 Task: Find a house in Iron River, United States, for 1 guest from June 1 to June 4, with a price range of ₹6000 to ₹16000 and Wifi included.
Action: Mouse moved to (553, 71)
Screenshot: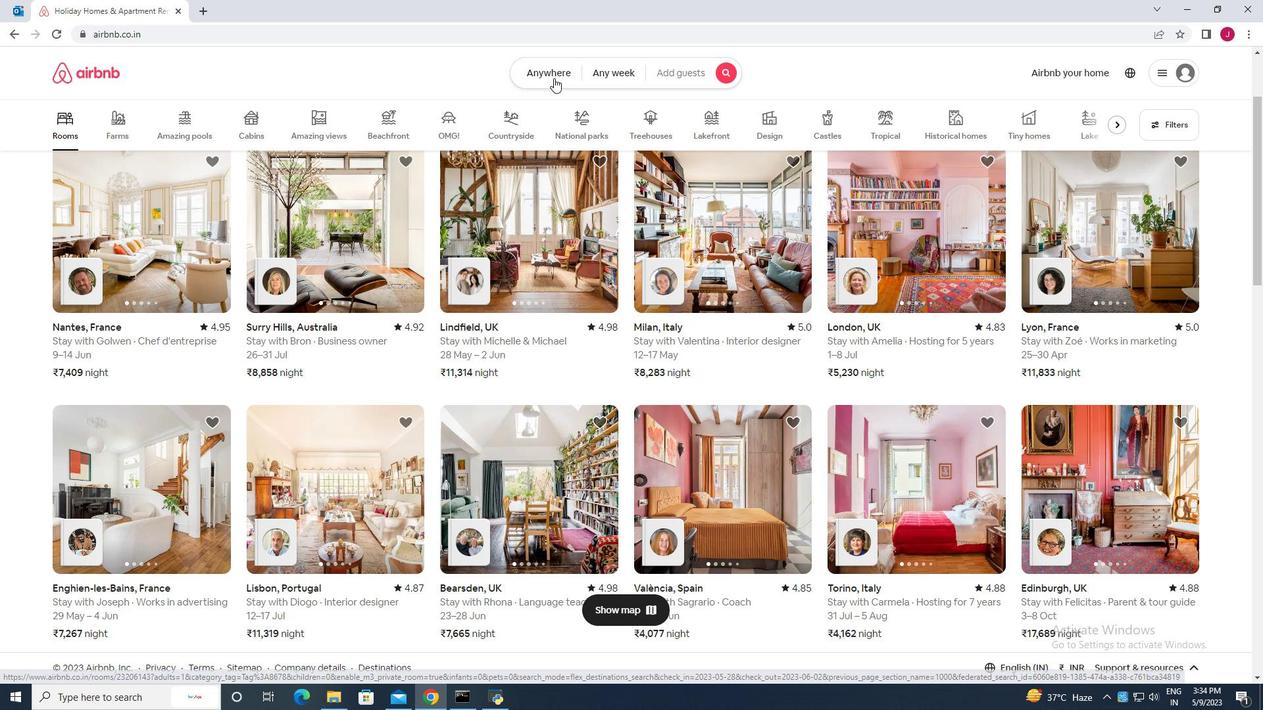 
Action: Mouse pressed left at (553, 71)
Screenshot: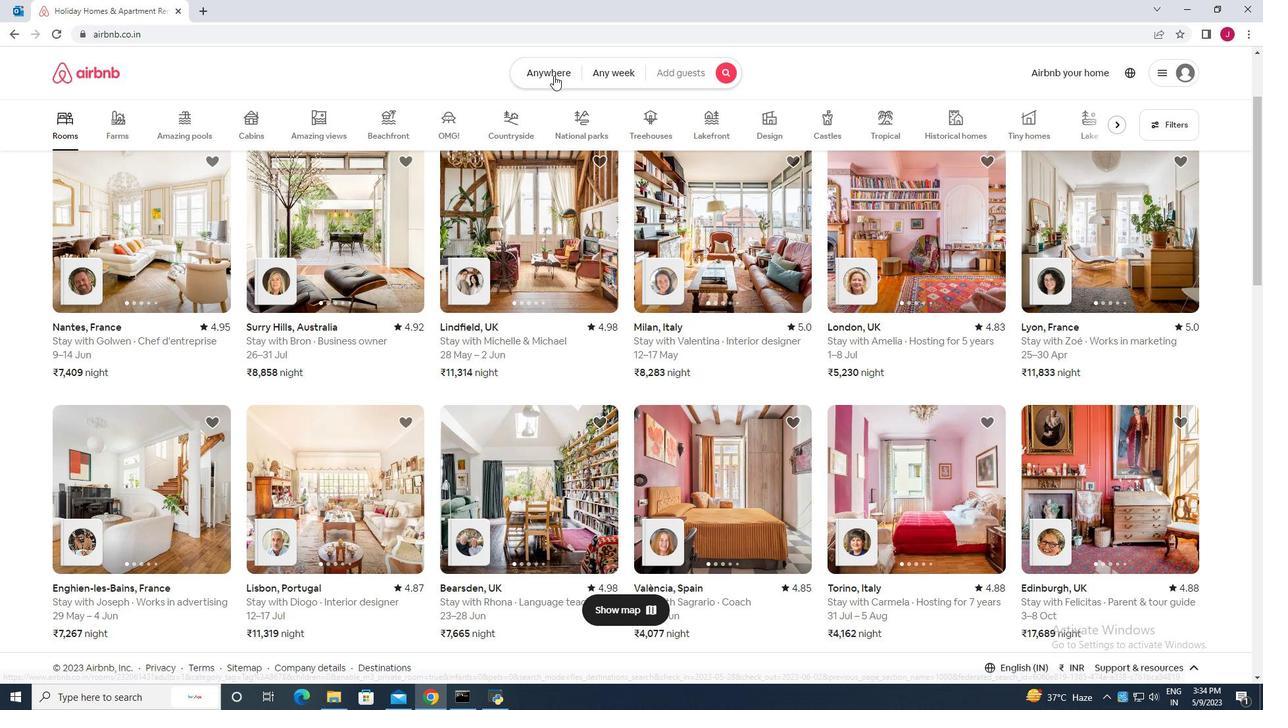
Action: Mouse moved to (413, 127)
Screenshot: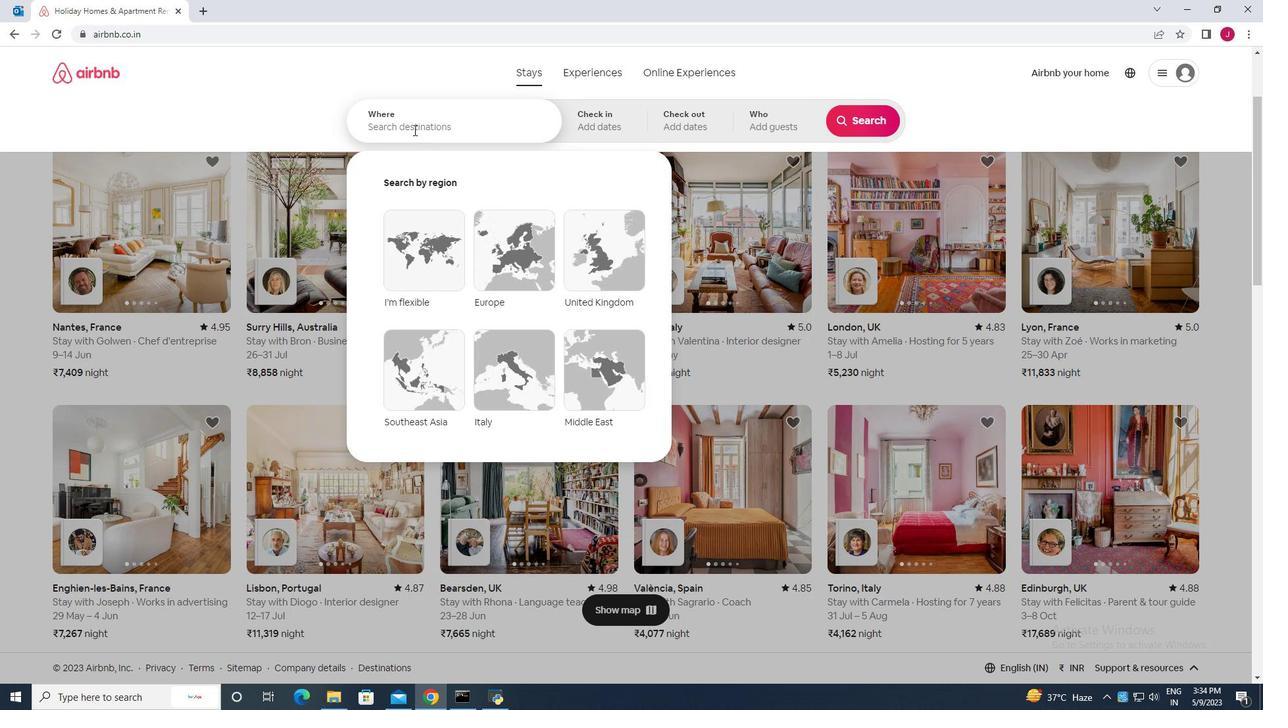 
Action: Mouse pressed left at (413, 127)
Screenshot: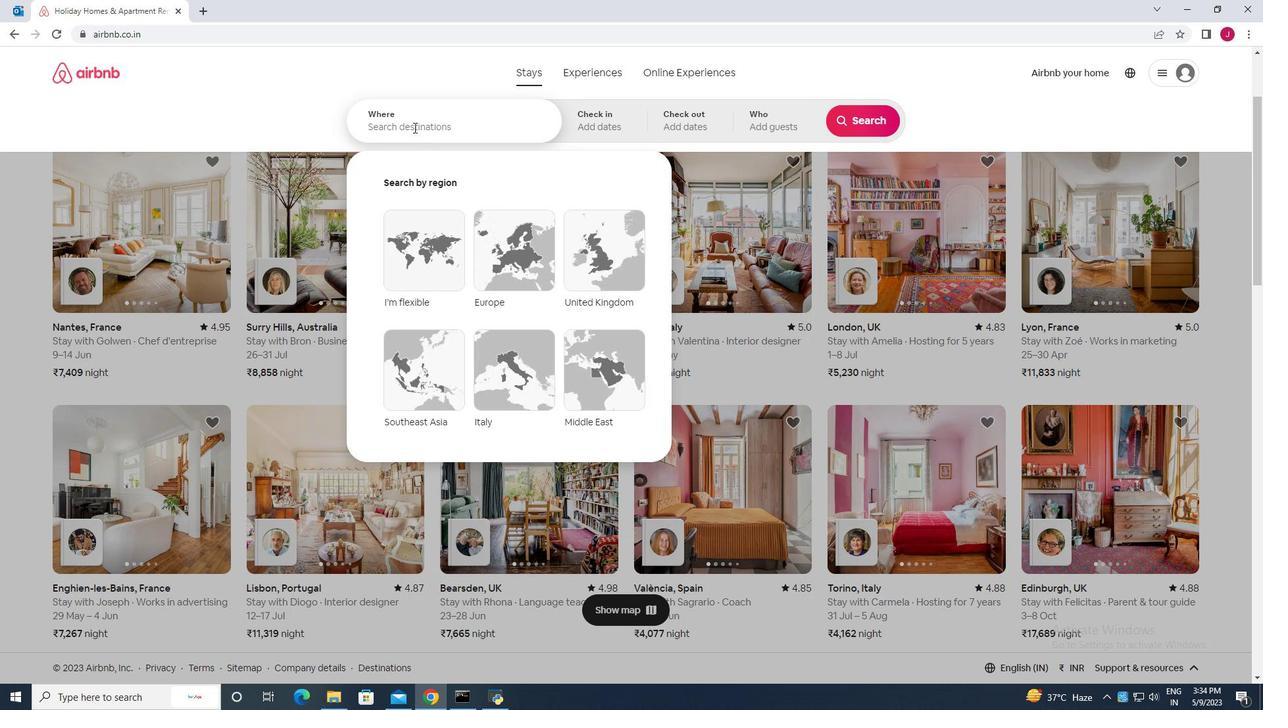 
Action: Key pressed iron<Key.space>river<Key.space>united<Key.space>states<Key.enter>
Screenshot: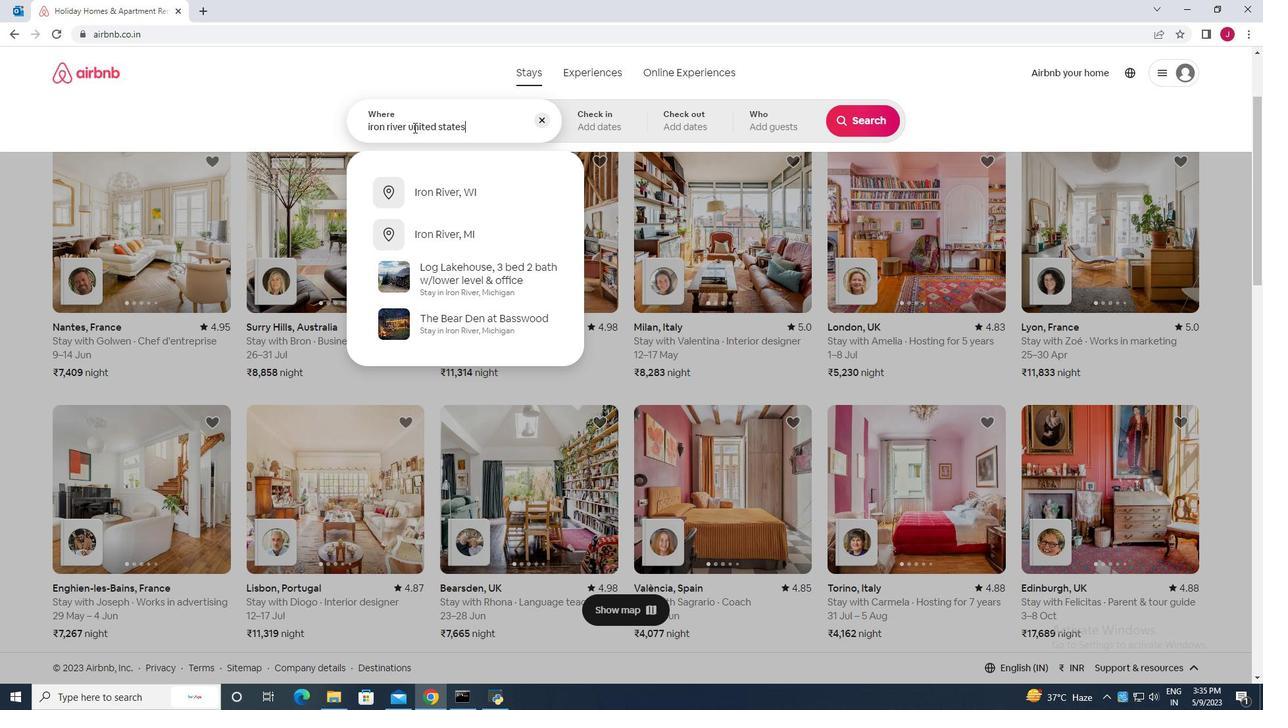 
Action: Mouse moved to (788, 281)
Screenshot: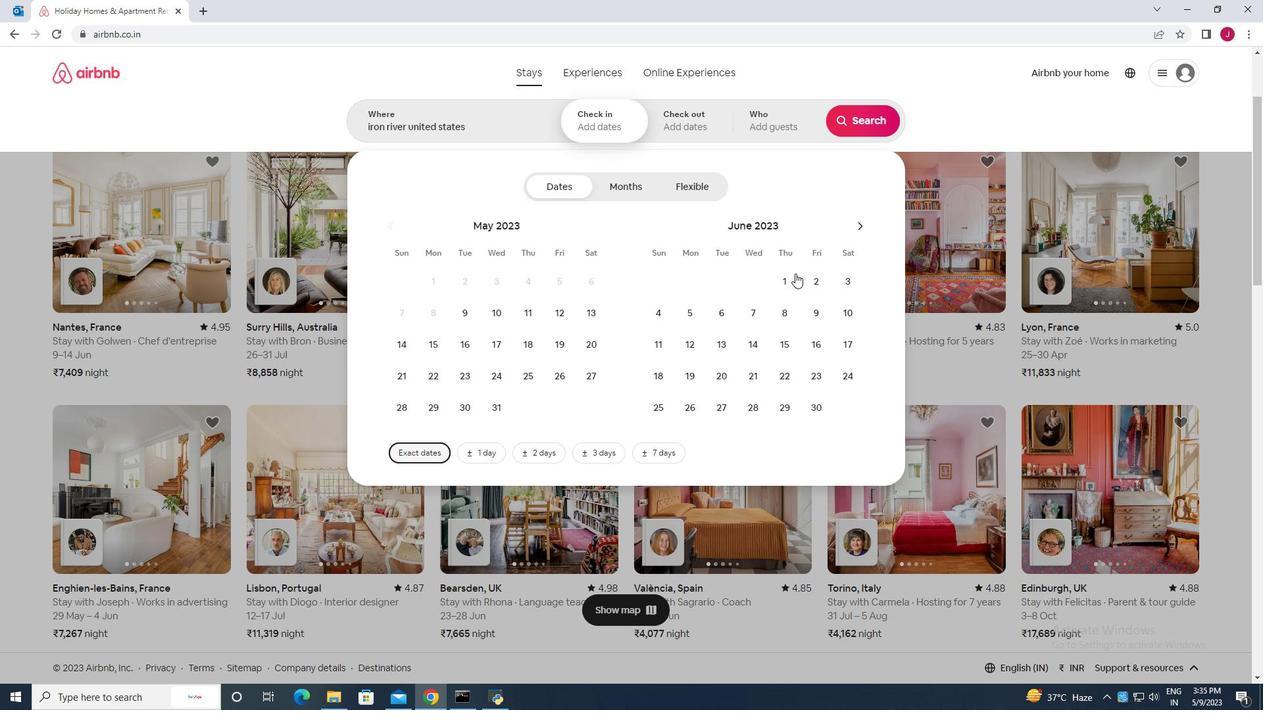 
Action: Mouse pressed left at (788, 281)
Screenshot: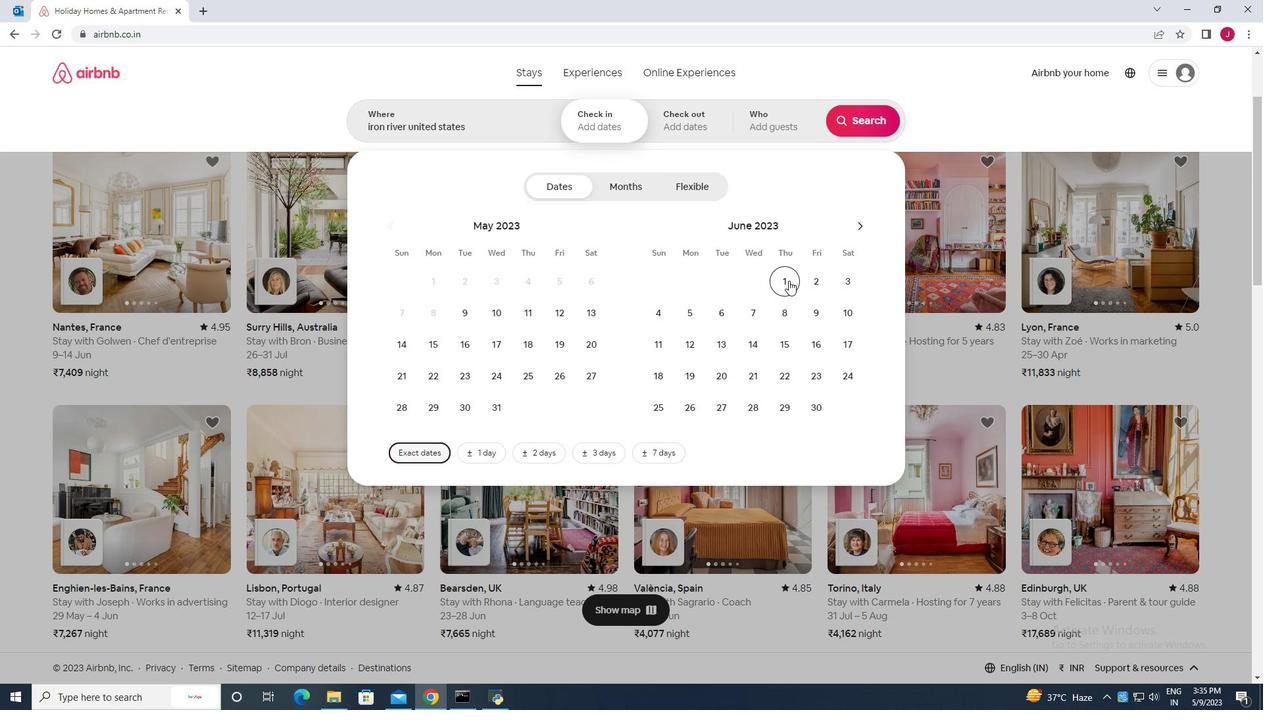
Action: Mouse moved to (652, 317)
Screenshot: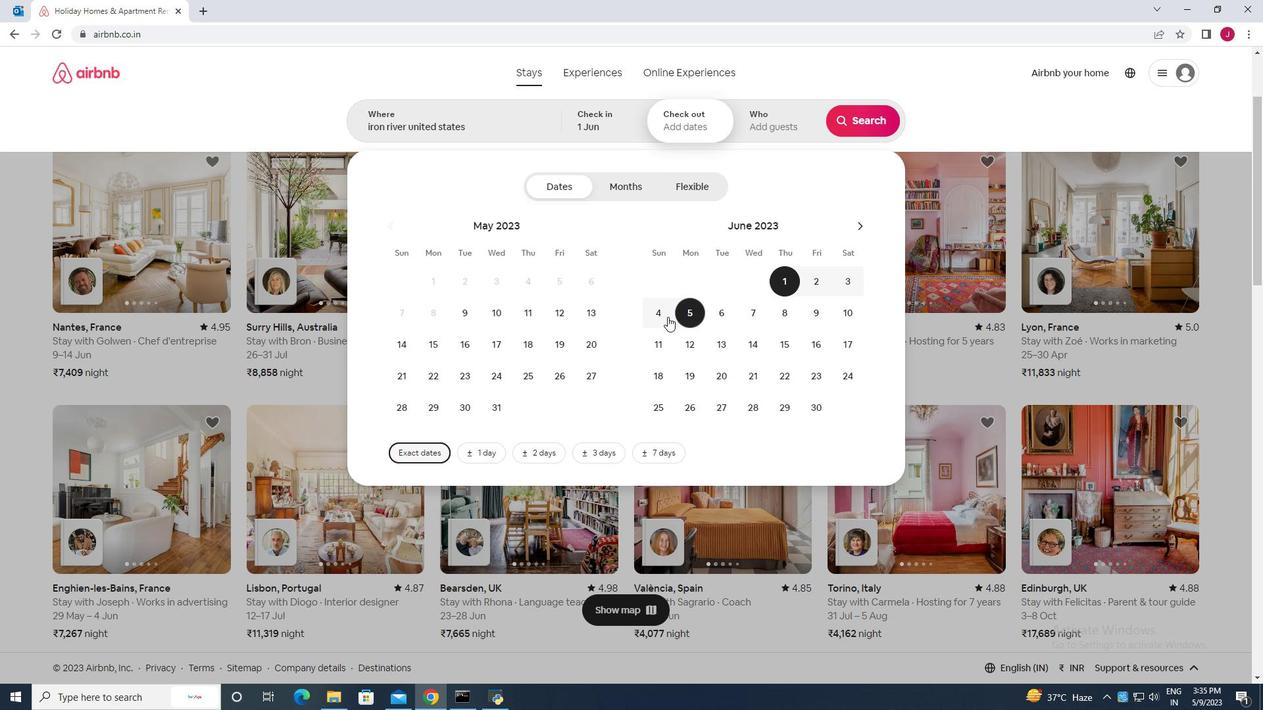 
Action: Mouse pressed left at (652, 317)
Screenshot: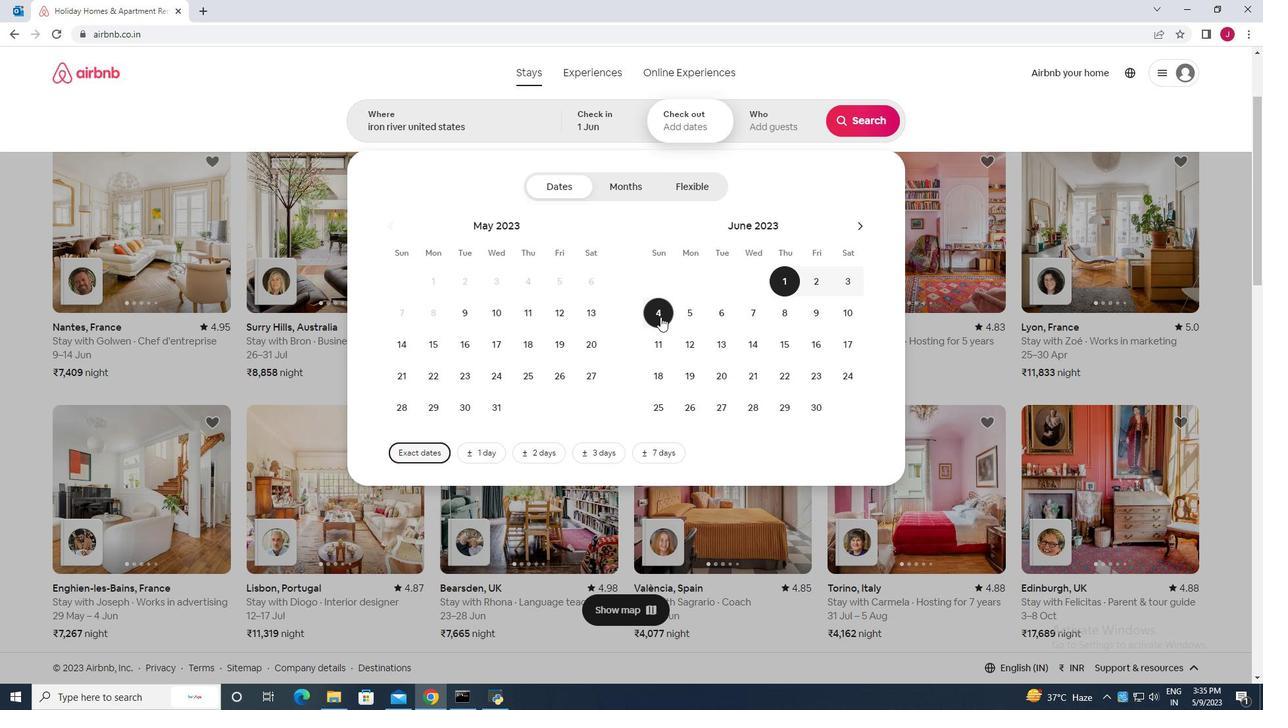 
Action: Mouse moved to (763, 114)
Screenshot: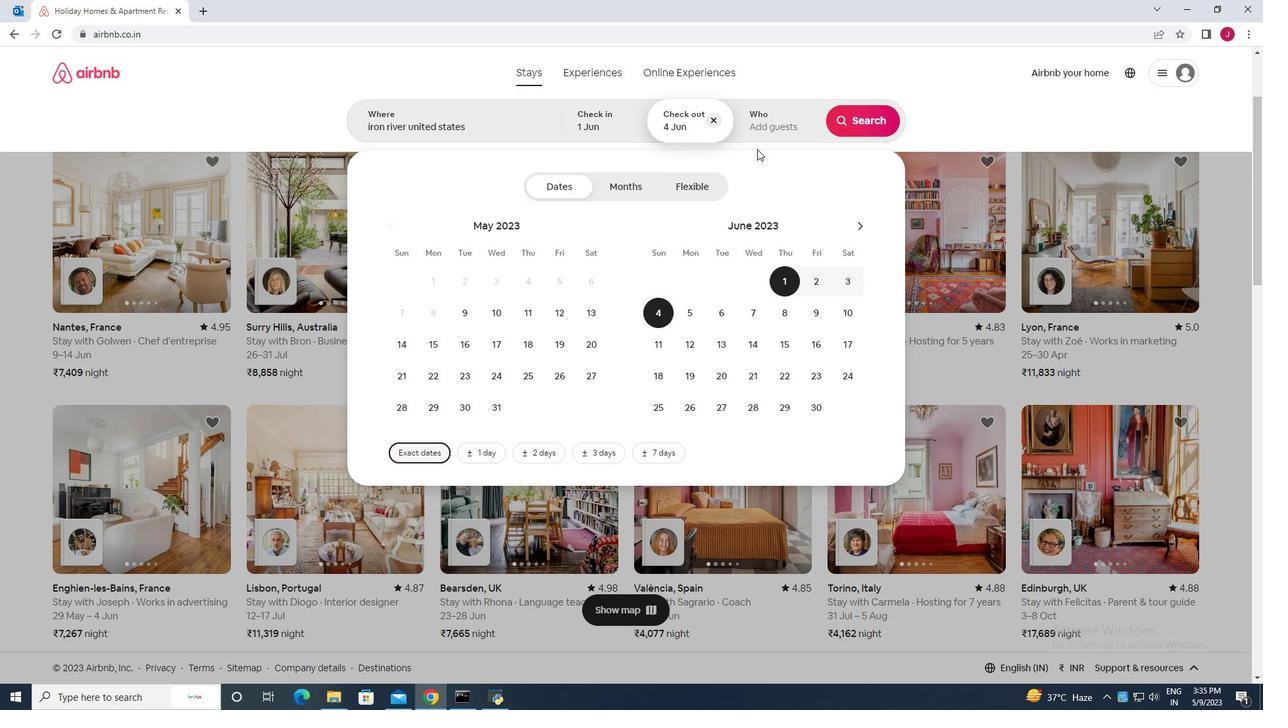 
Action: Mouse pressed left at (763, 114)
Screenshot: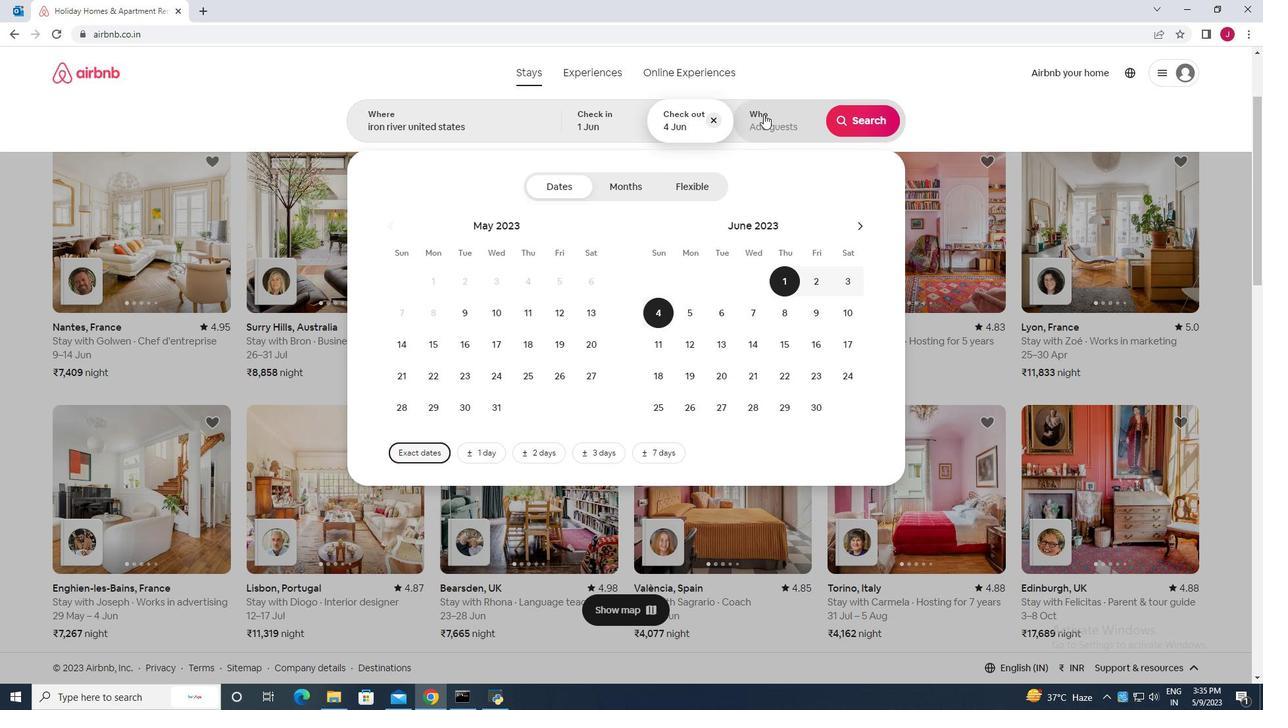 
Action: Mouse moved to (865, 191)
Screenshot: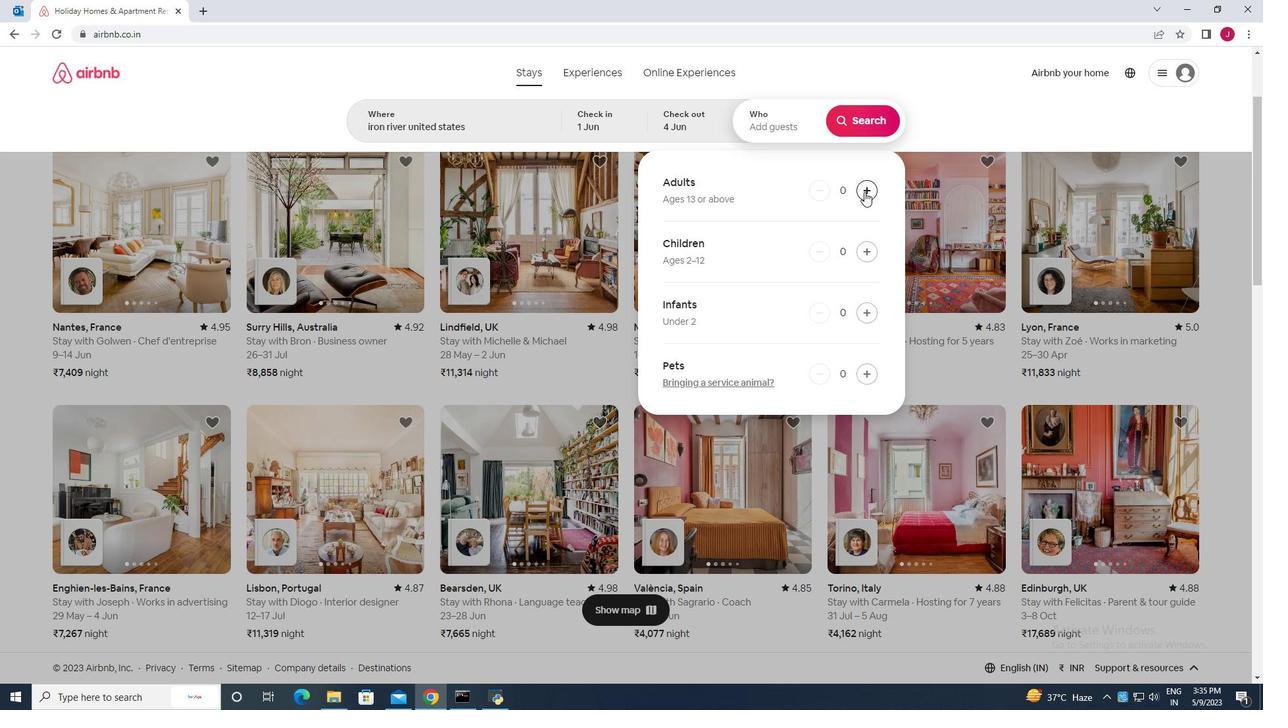 
Action: Mouse pressed left at (865, 191)
Screenshot: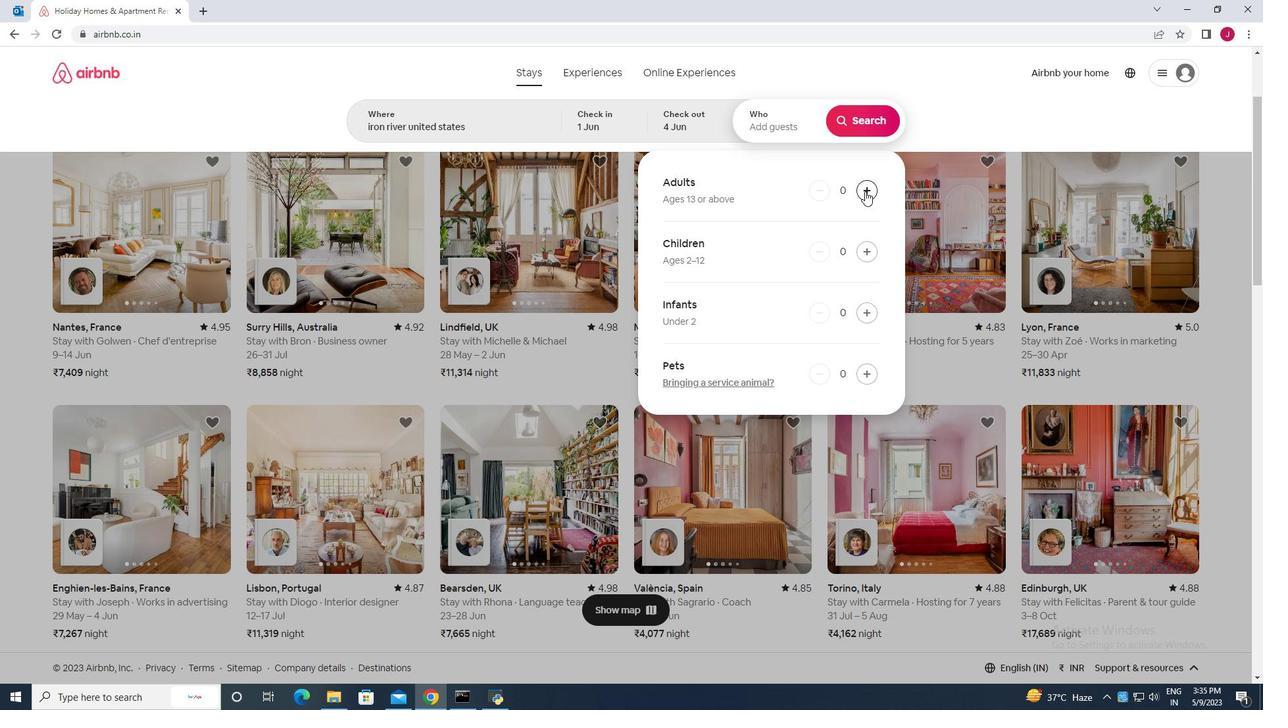 
Action: Mouse moved to (870, 126)
Screenshot: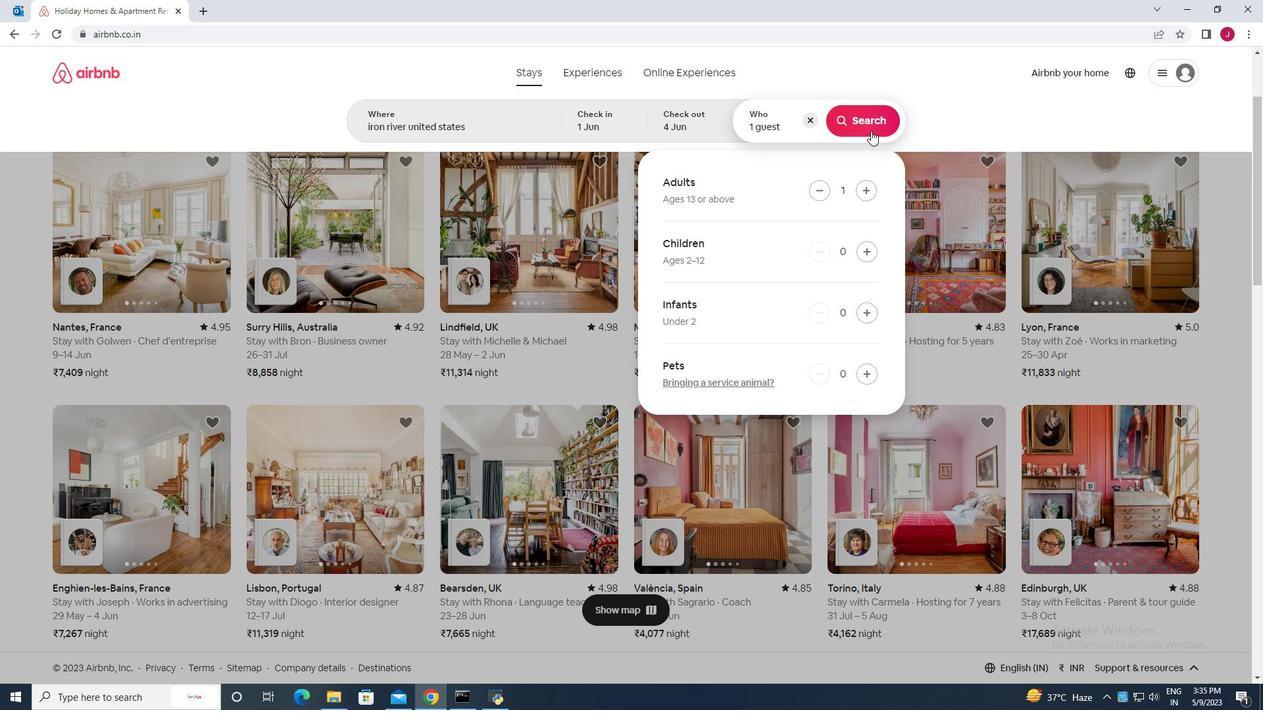 
Action: Mouse pressed left at (870, 126)
Screenshot: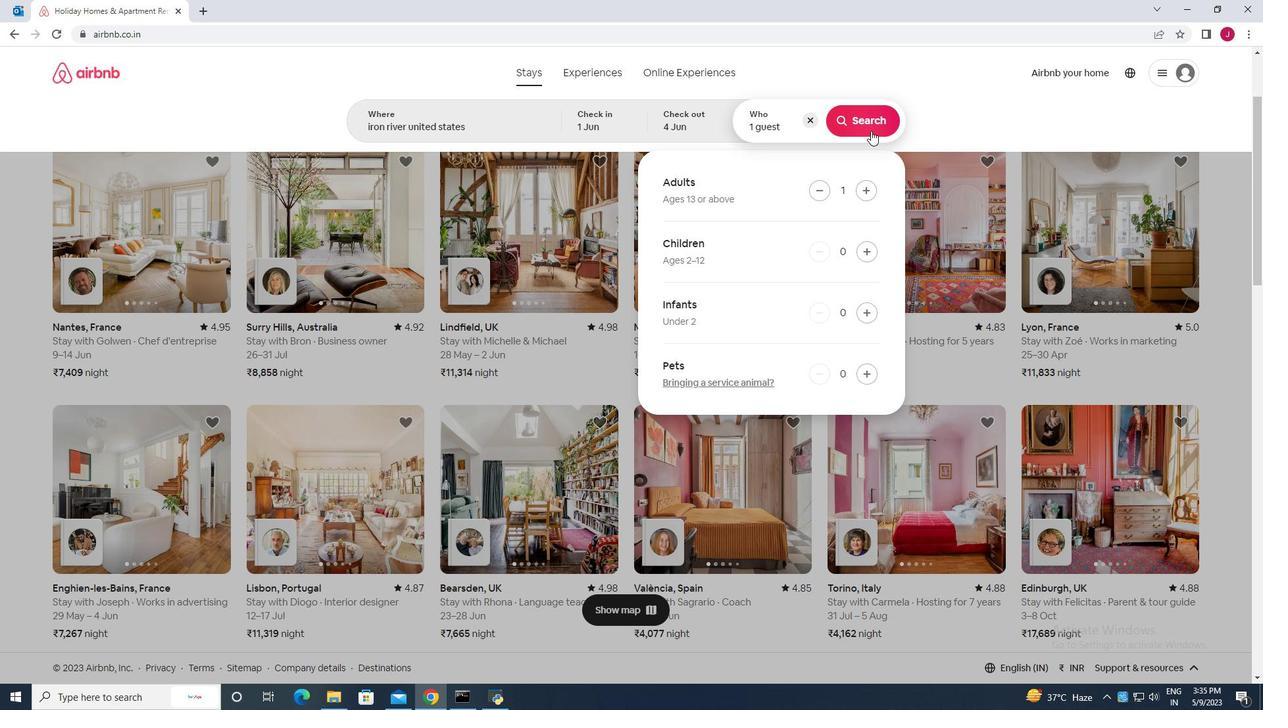 
Action: Mouse moved to (1211, 121)
Screenshot: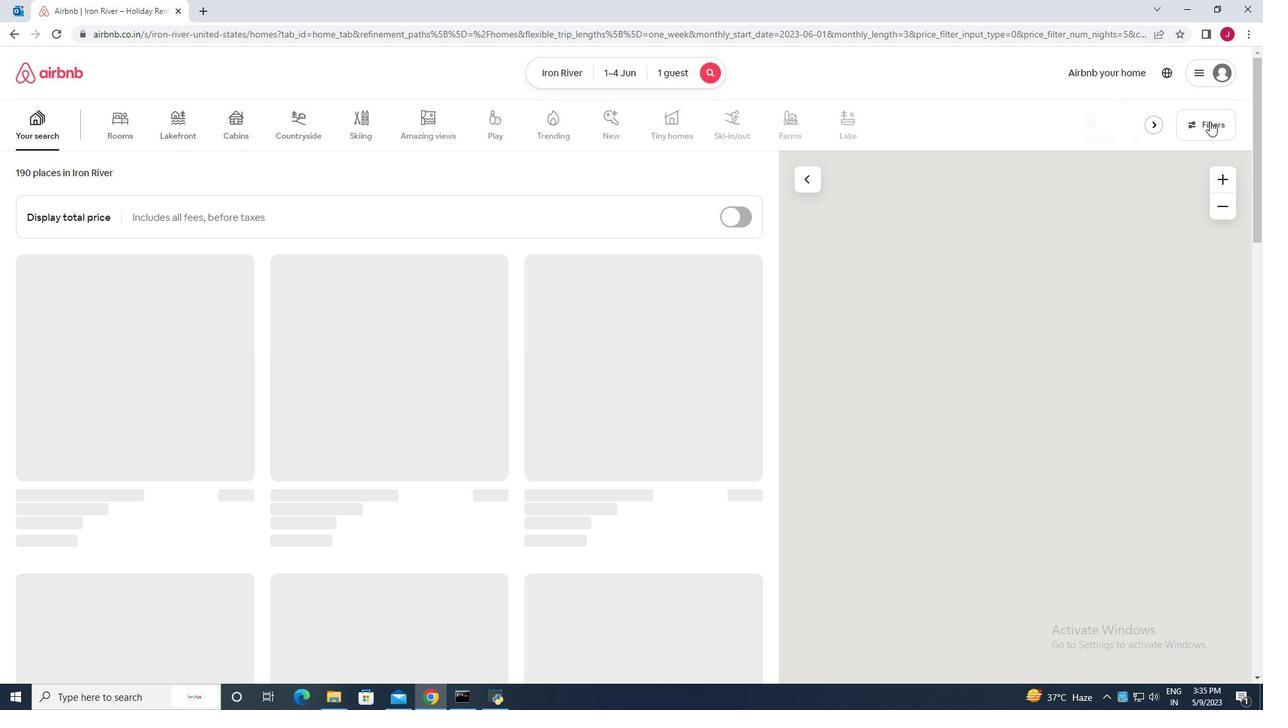 
Action: Mouse pressed left at (1211, 121)
Screenshot: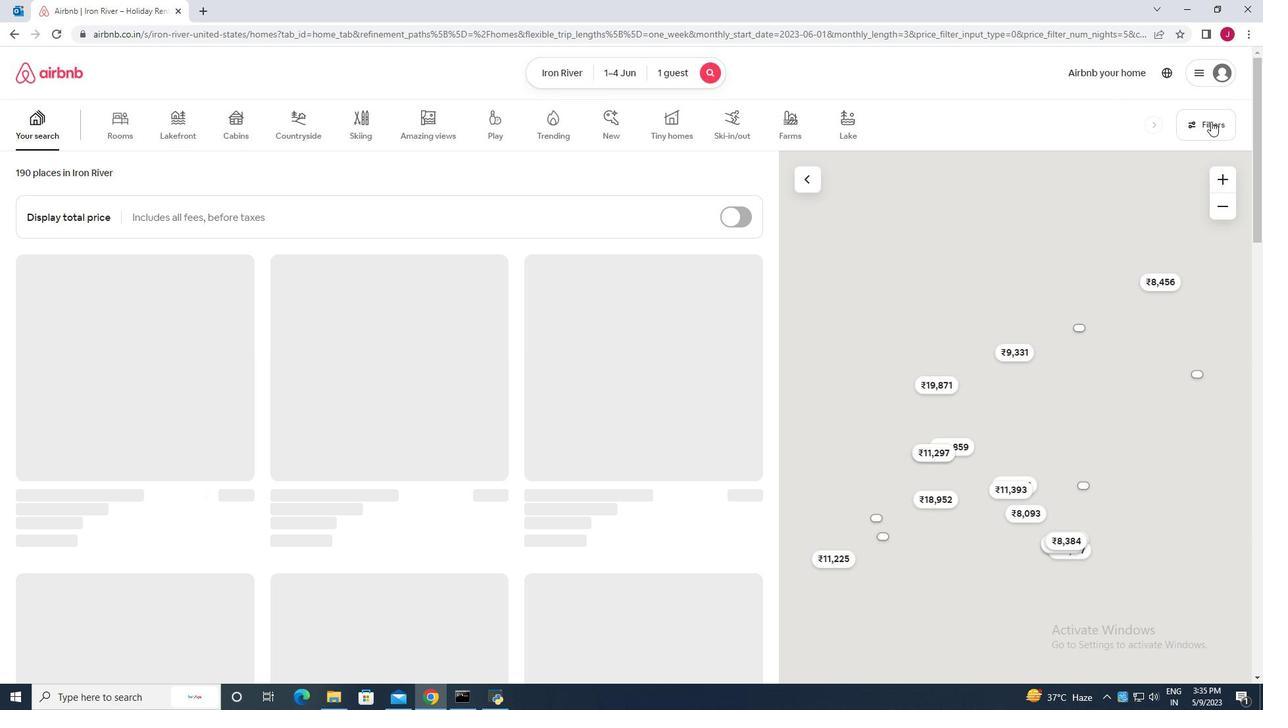 
Action: Mouse moved to (477, 446)
Screenshot: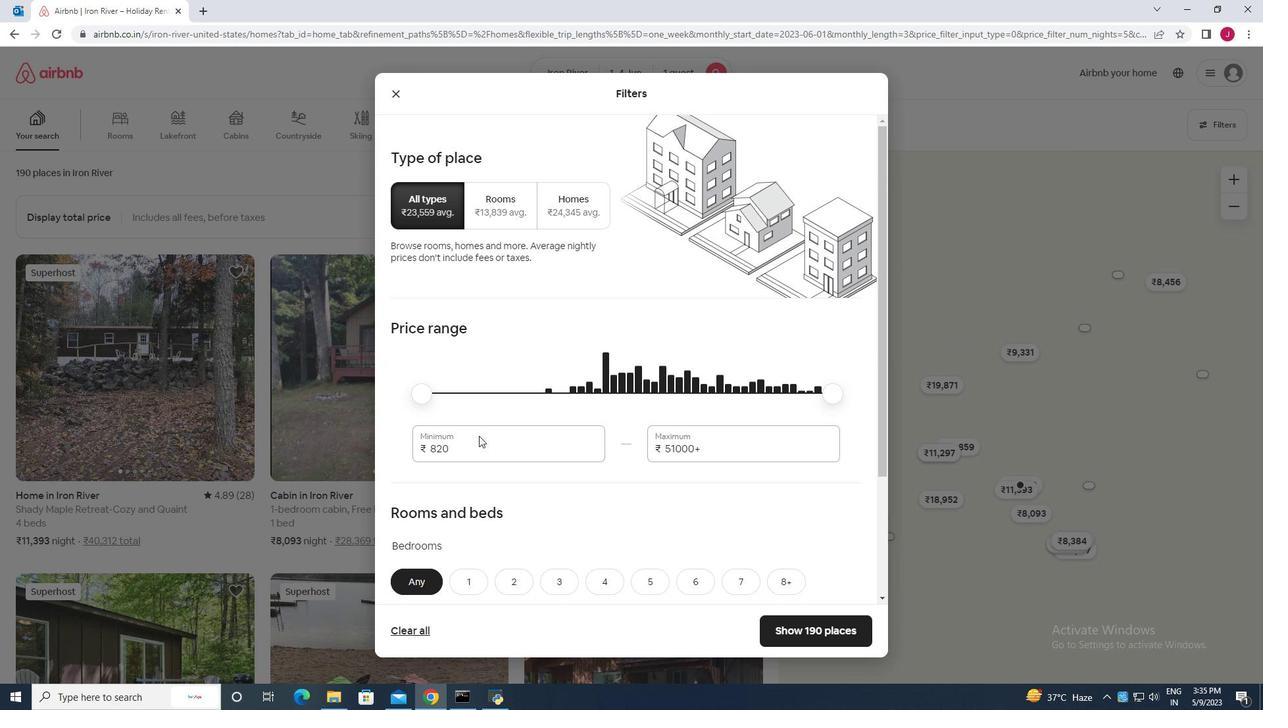 
Action: Mouse pressed left at (477, 446)
Screenshot: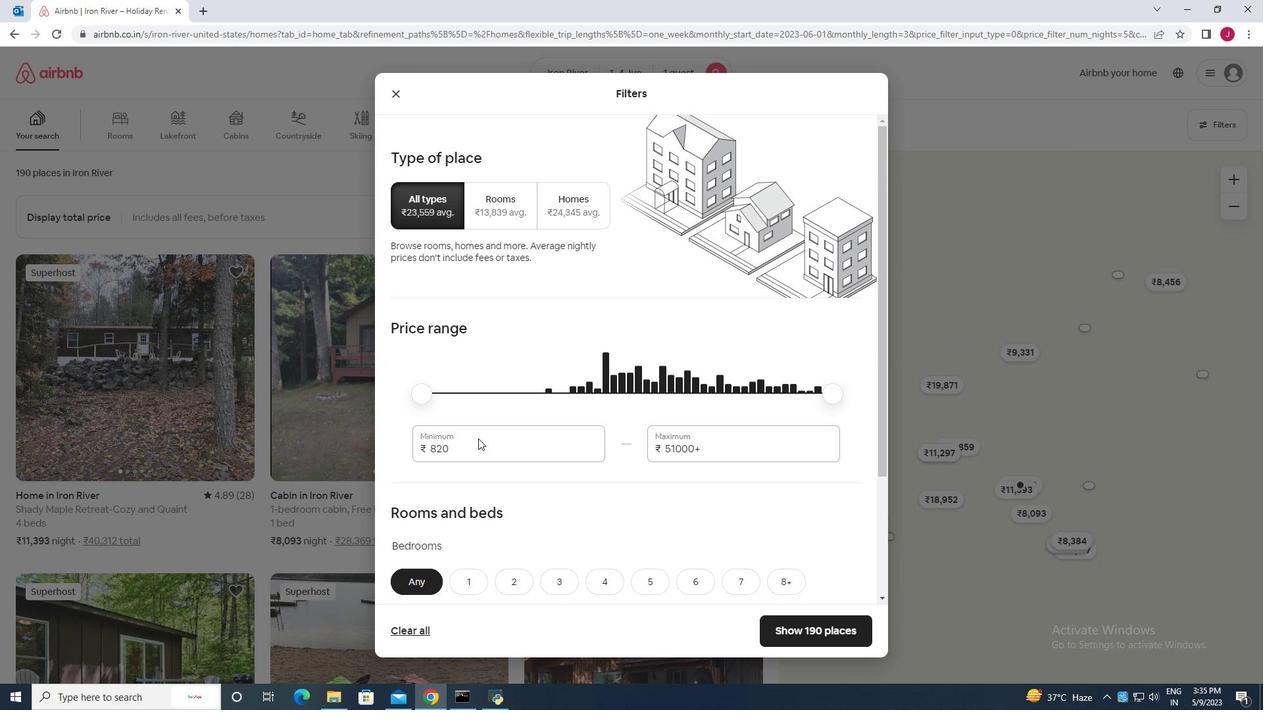
Action: Mouse moved to (472, 443)
Screenshot: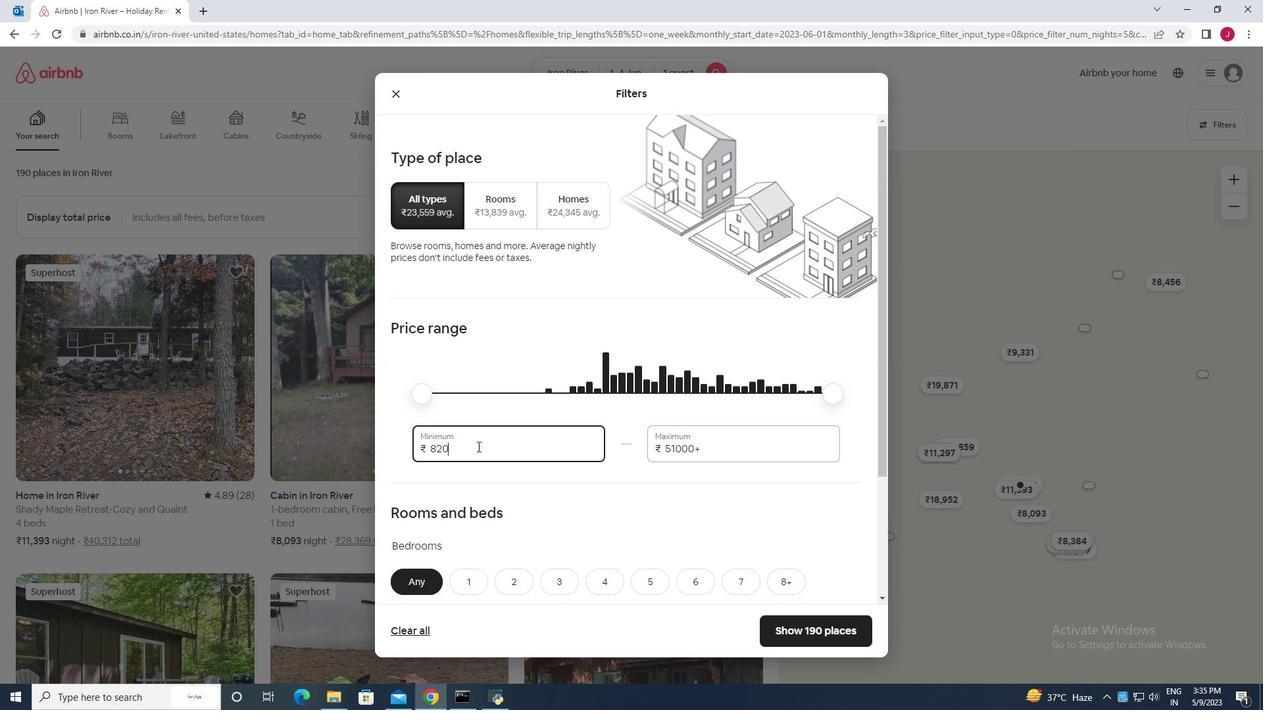 
Action: Key pressed <Key.backspace><Key.backspace><Key.backspace><Key.backspace>6000
Screenshot: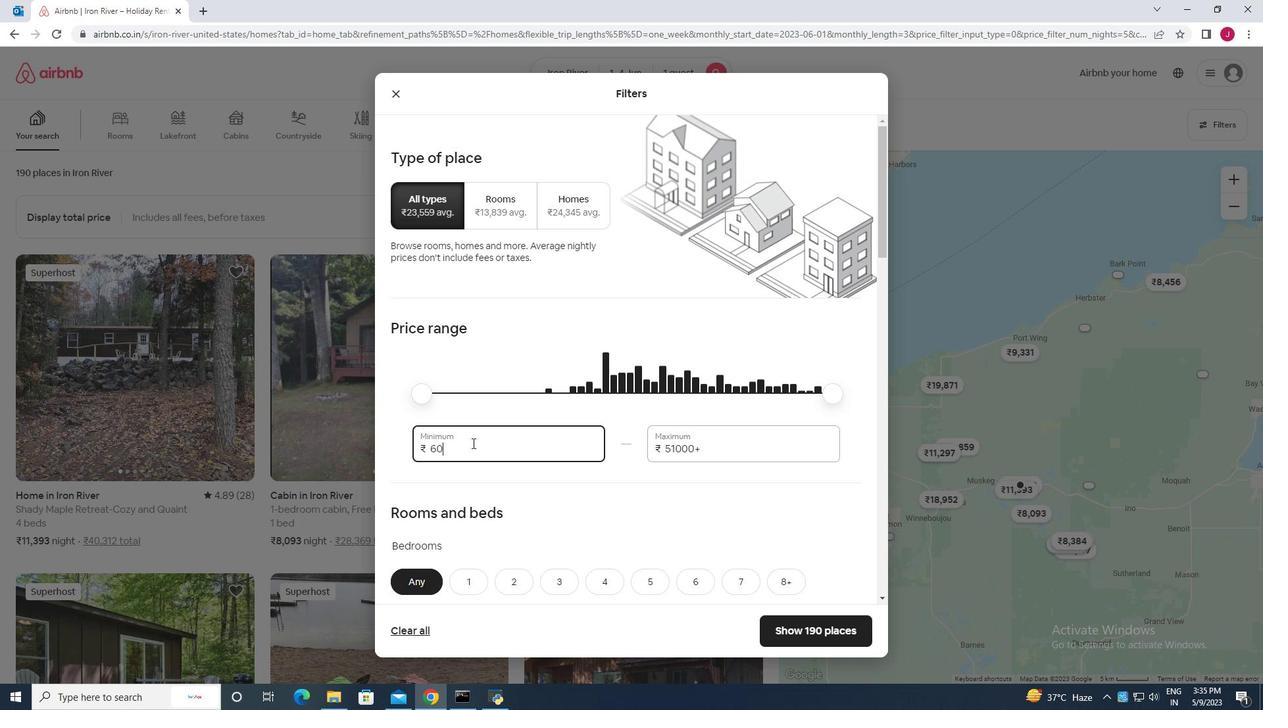 
Action: Mouse moved to (707, 440)
Screenshot: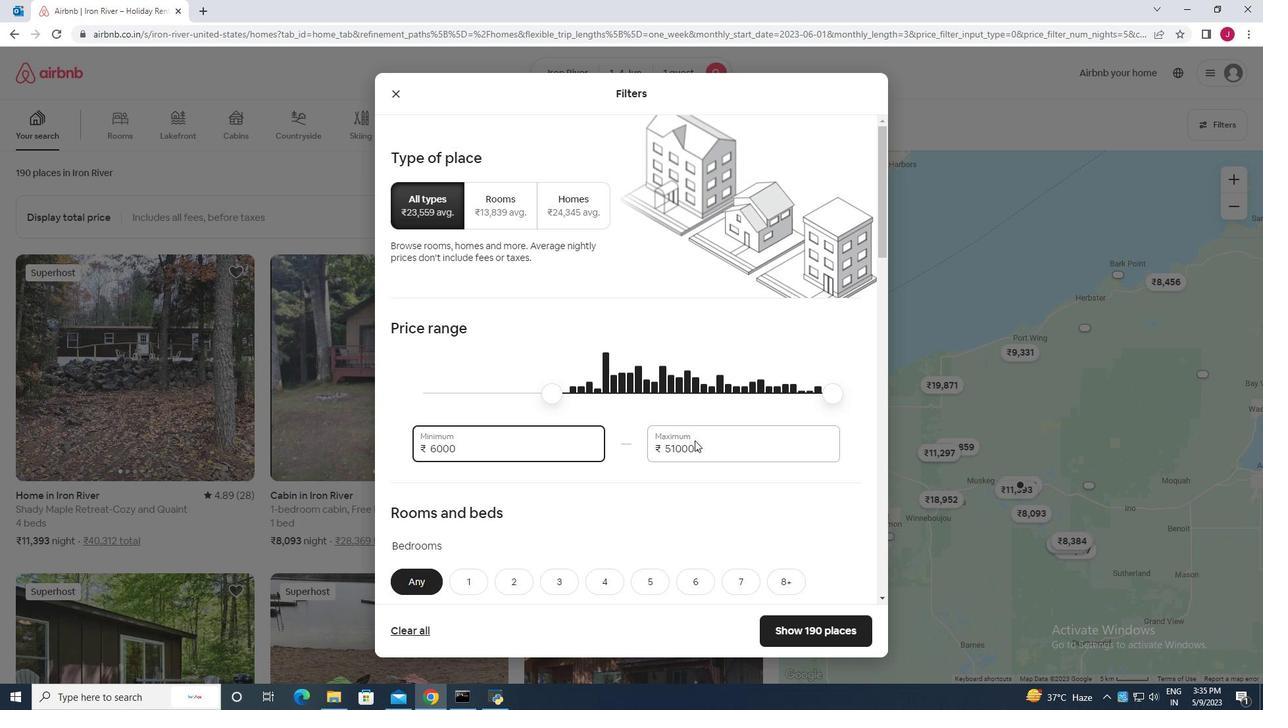
Action: Mouse pressed left at (707, 440)
Screenshot: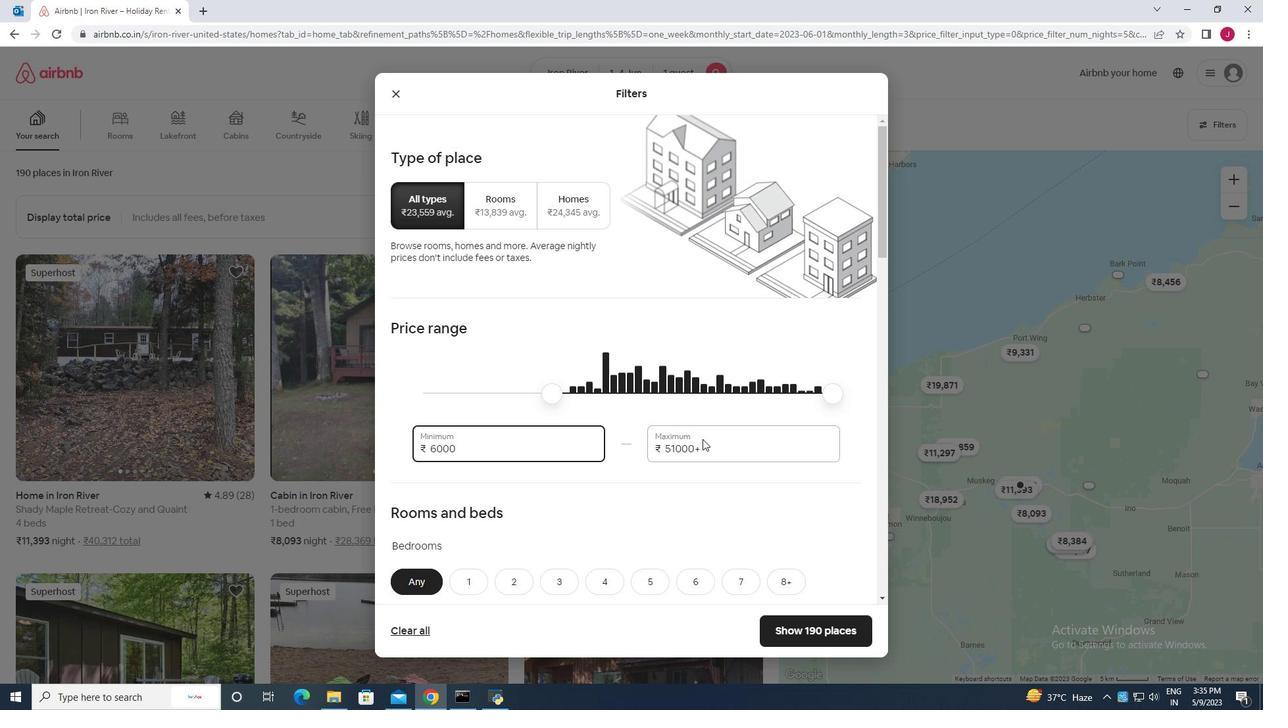 
Action: Mouse moved to (708, 440)
Screenshot: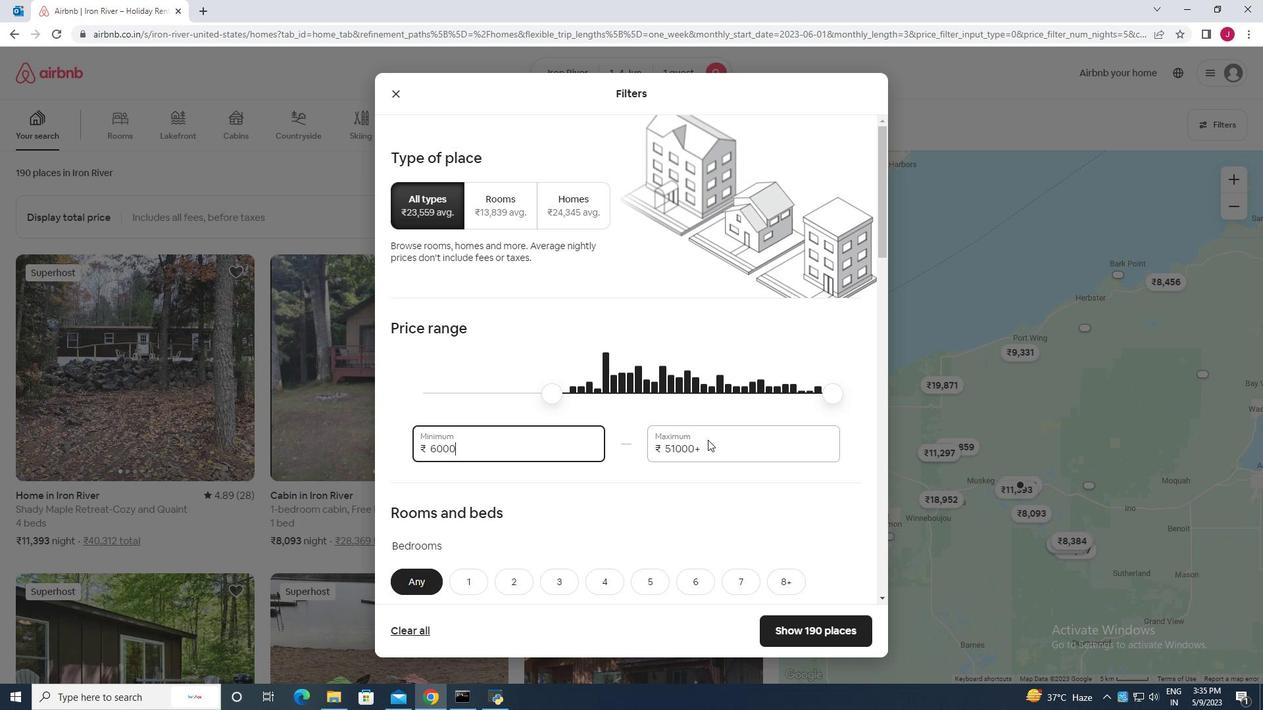 
Action: Key pressed <Key.backspace><Key.backspace><Key.backspace><Key.backspace><Key.backspace><Key.backspace><Key.backspace><Key.backspace><Key.backspace><Key.backspace><Key.backspace>16000
Screenshot: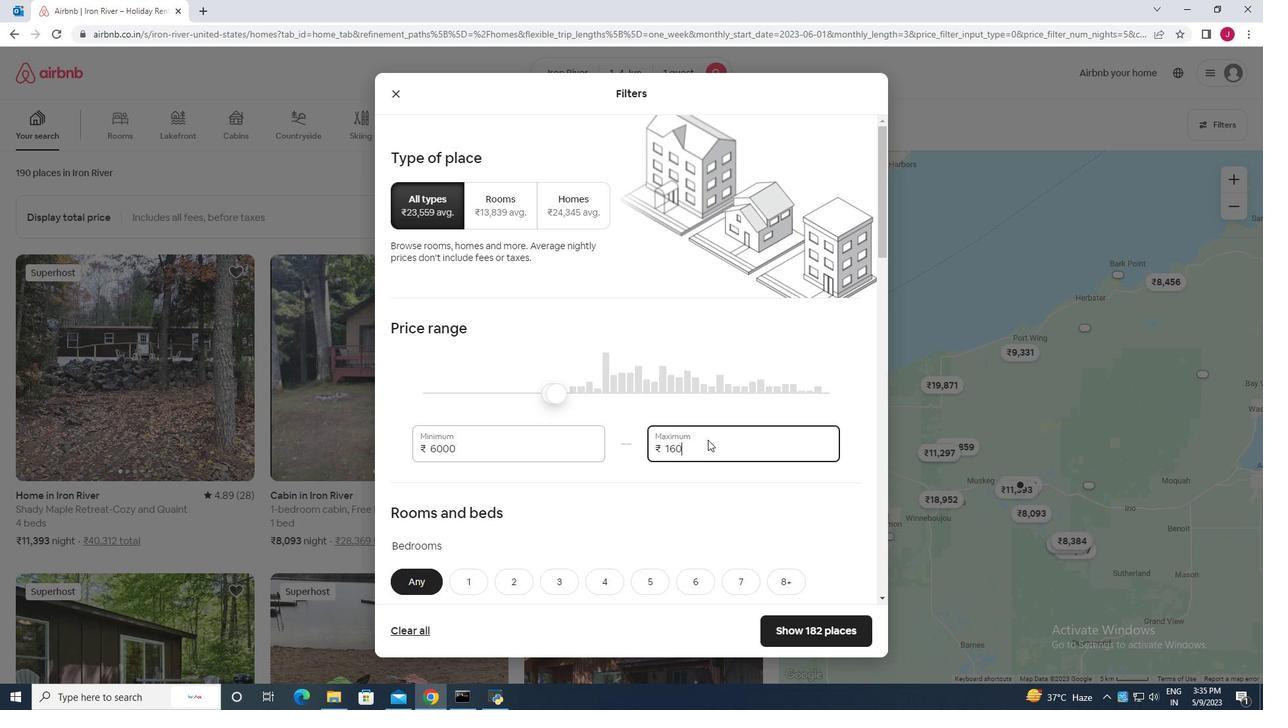
Action: Mouse moved to (669, 470)
Screenshot: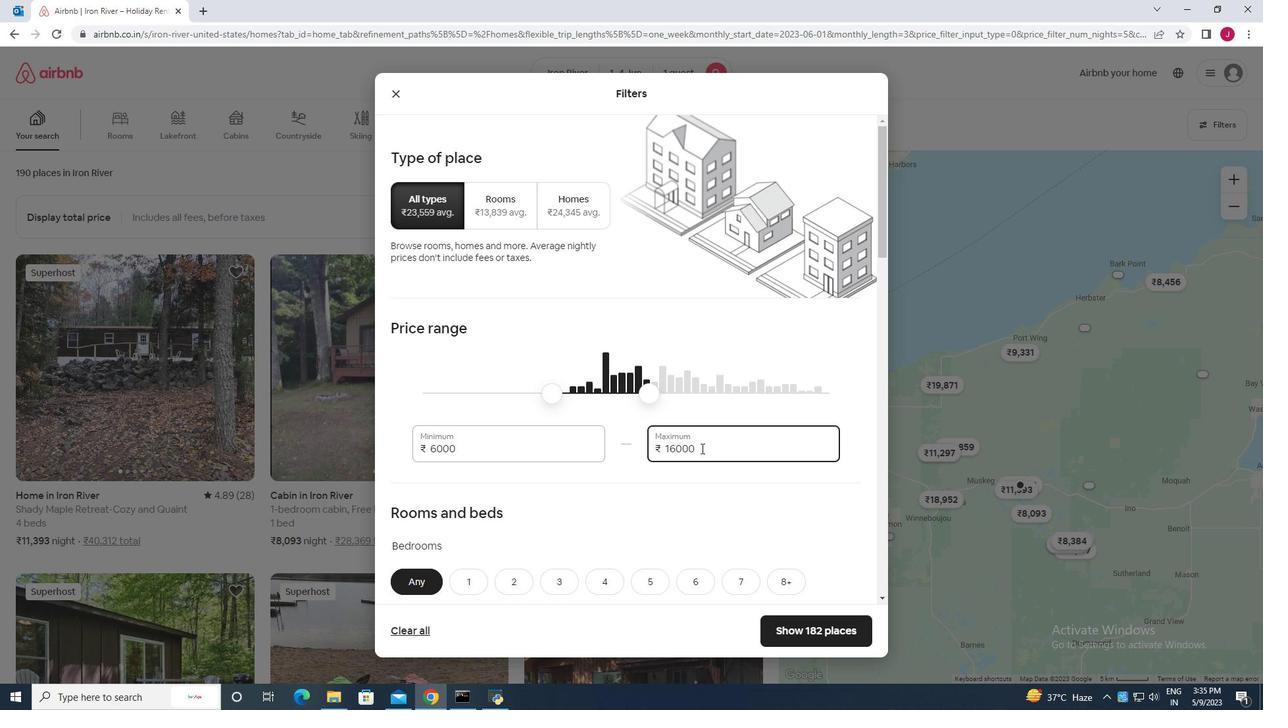 
Action: Mouse scrolled (669, 469) with delta (0, 0)
Screenshot: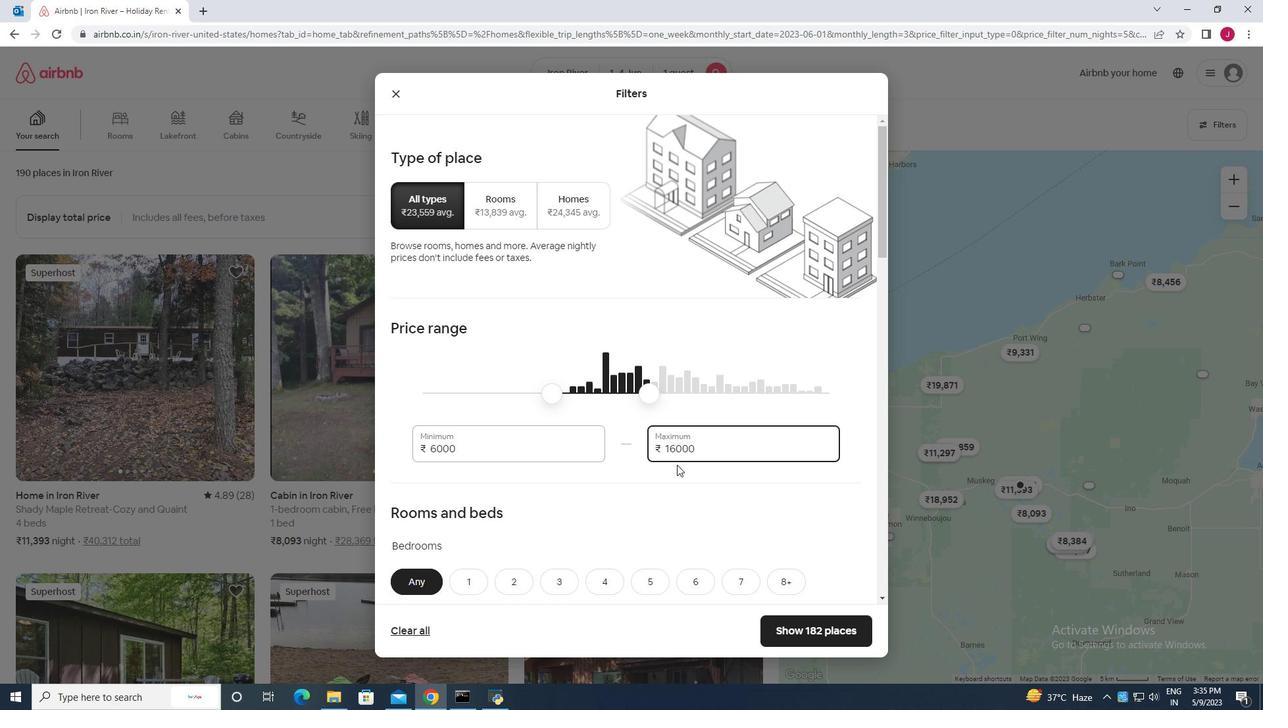 
Action: Mouse scrolled (669, 469) with delta (0, 0)
Screenshot: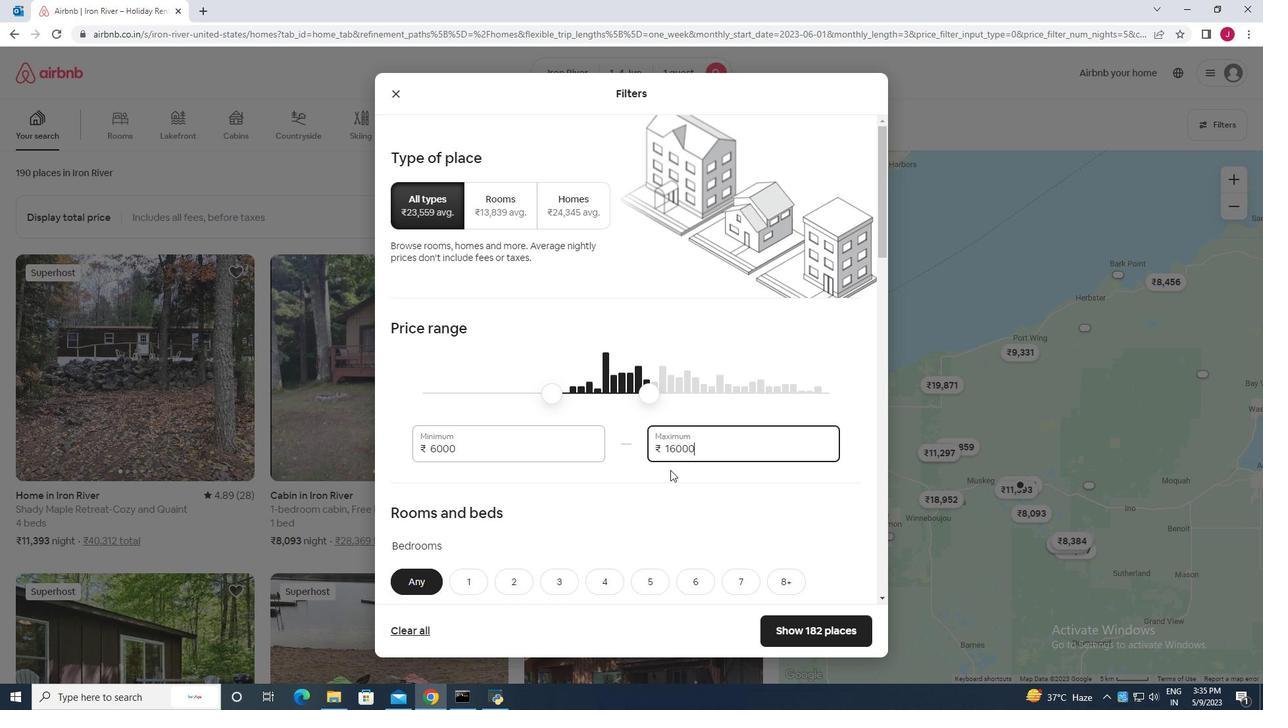 
Action: Mouse scrolled (669, 469) with delta (0, 0)
Screenshot: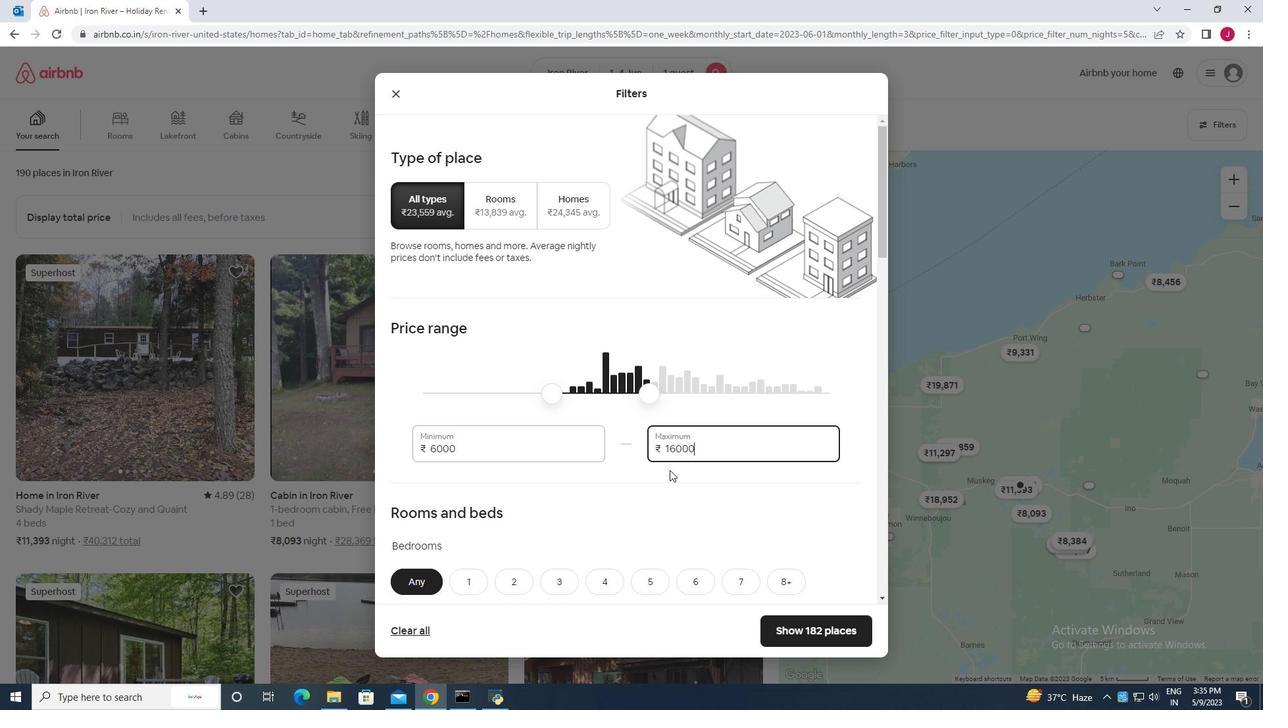 
Action: Mouse moved to (475, 384)
Screenshot: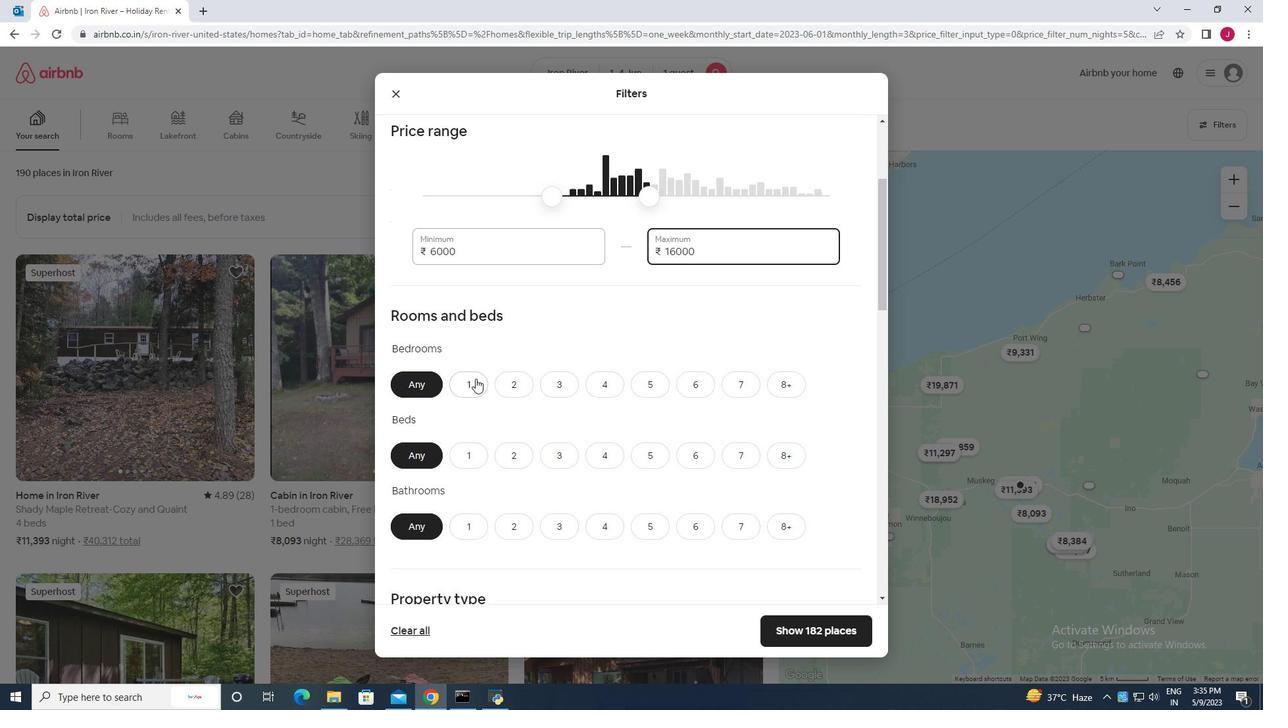 
Action: Mouse pressed left at (475, 384)
Screenshot: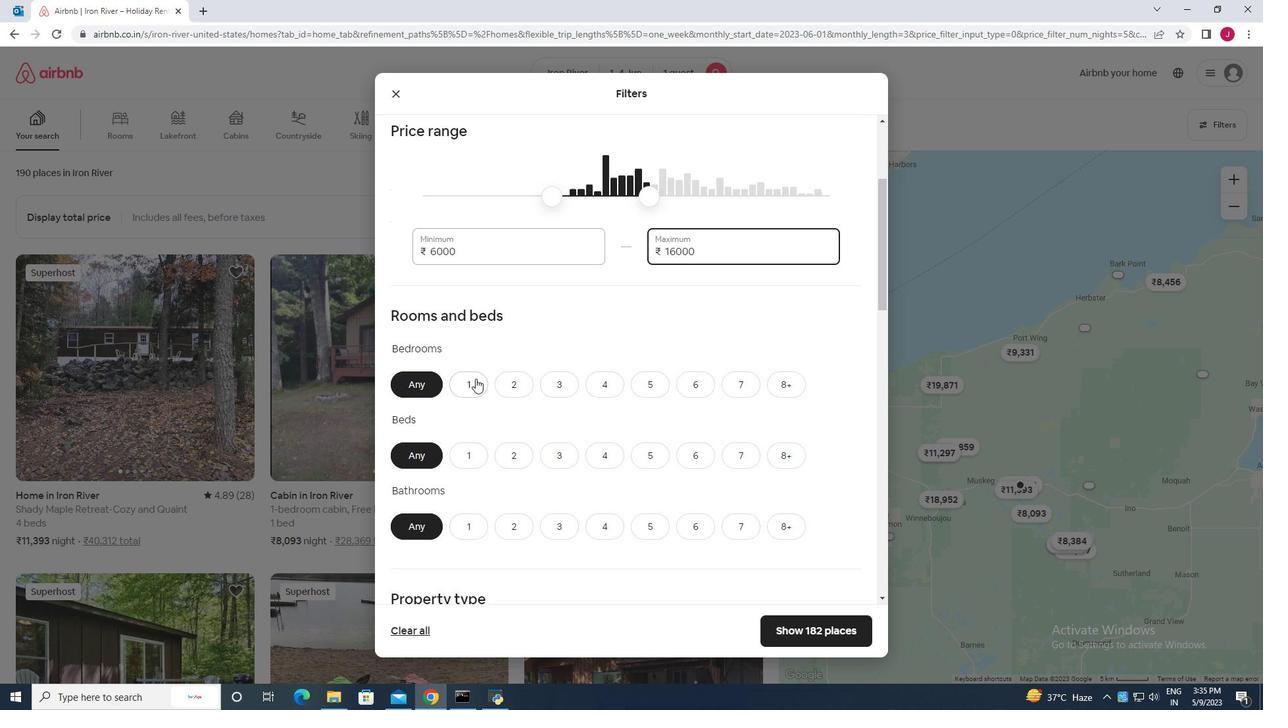 
Action: Mouse moved to (476, 455)
Screenshot: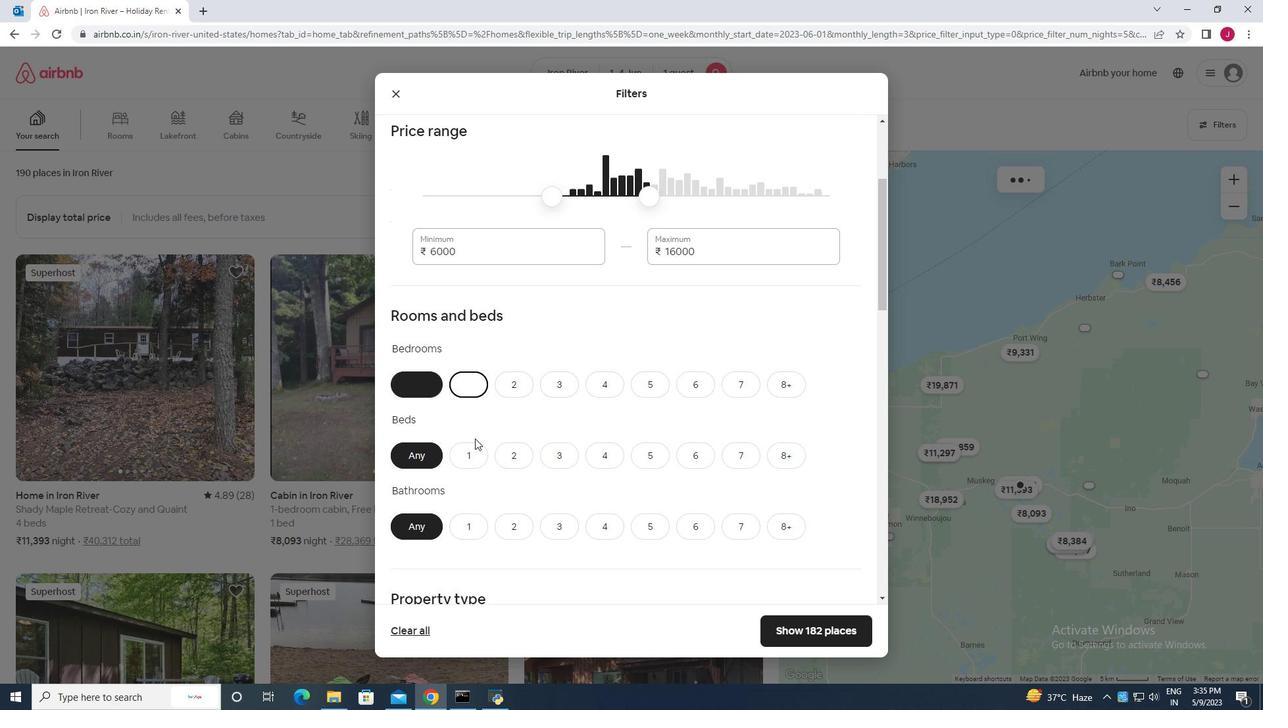 
Action: Mouse pressed left at (476, 455)
Screenshot: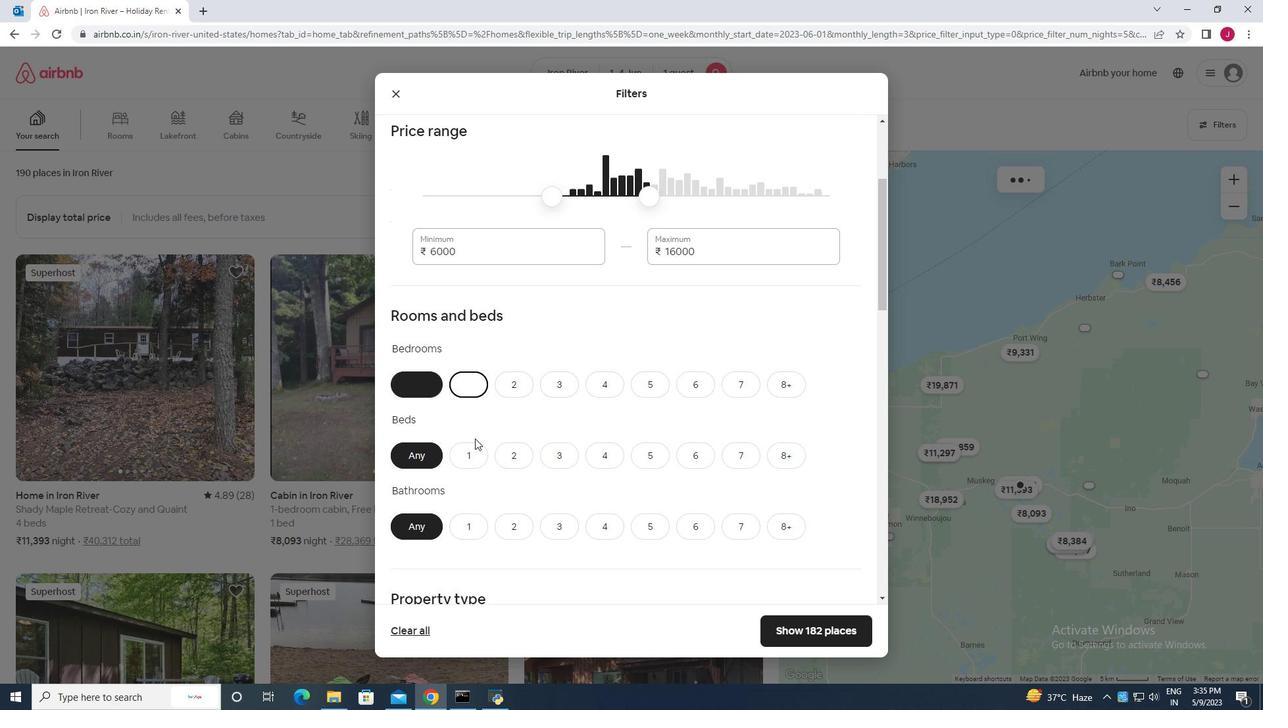 
Action: Mouse moved to (469, 526)
Screenshot: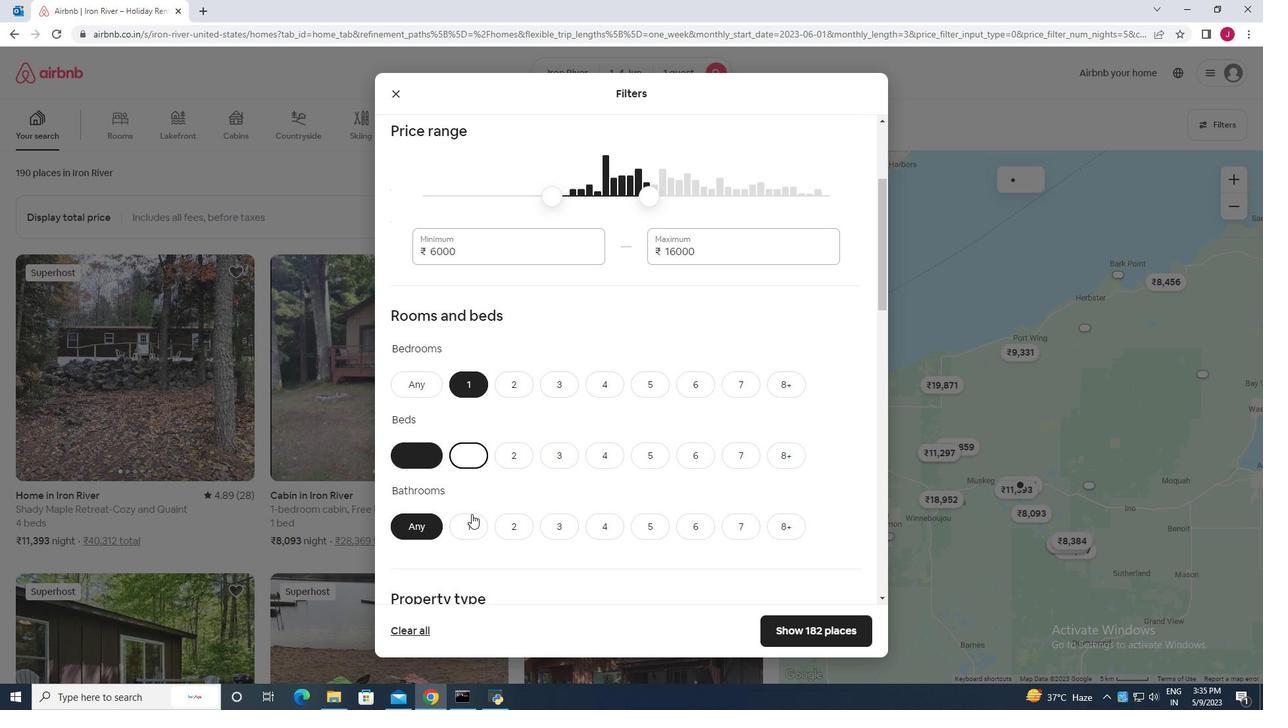 
Action: Mouse pressed left at (469, 526)
Screenshot: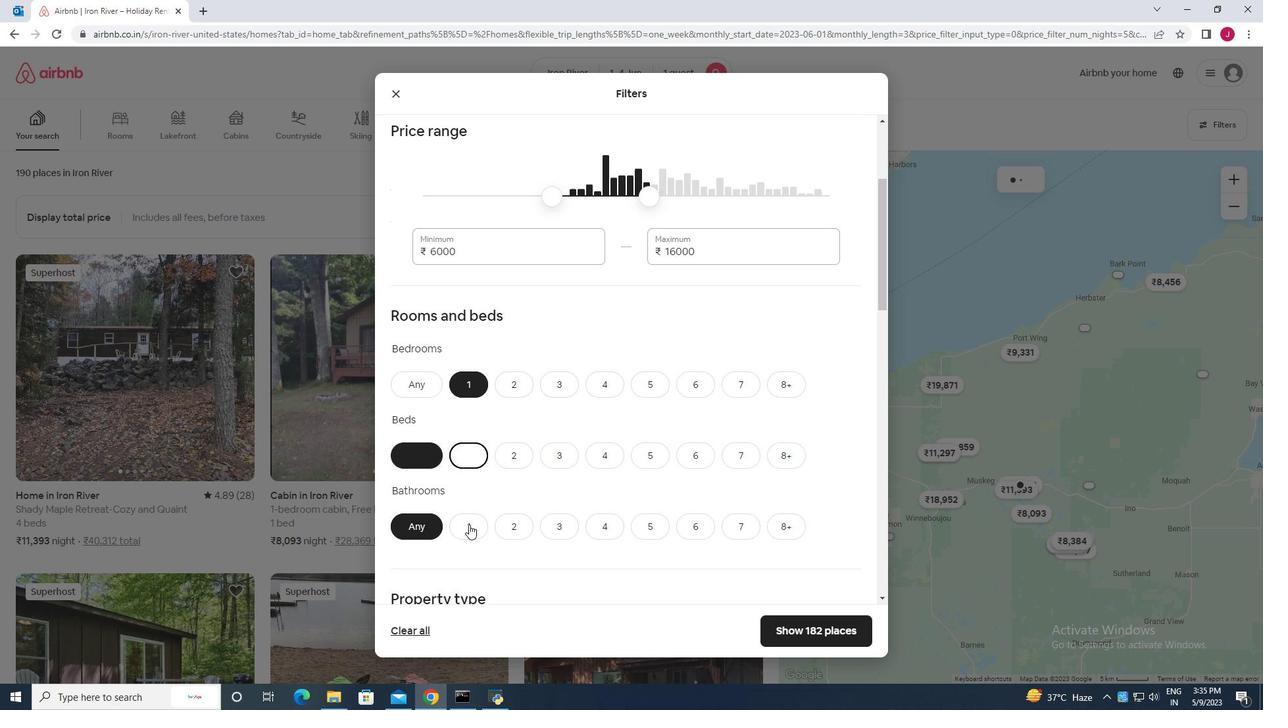 
Action: Mouse moved to (565, 469)
Screenshot: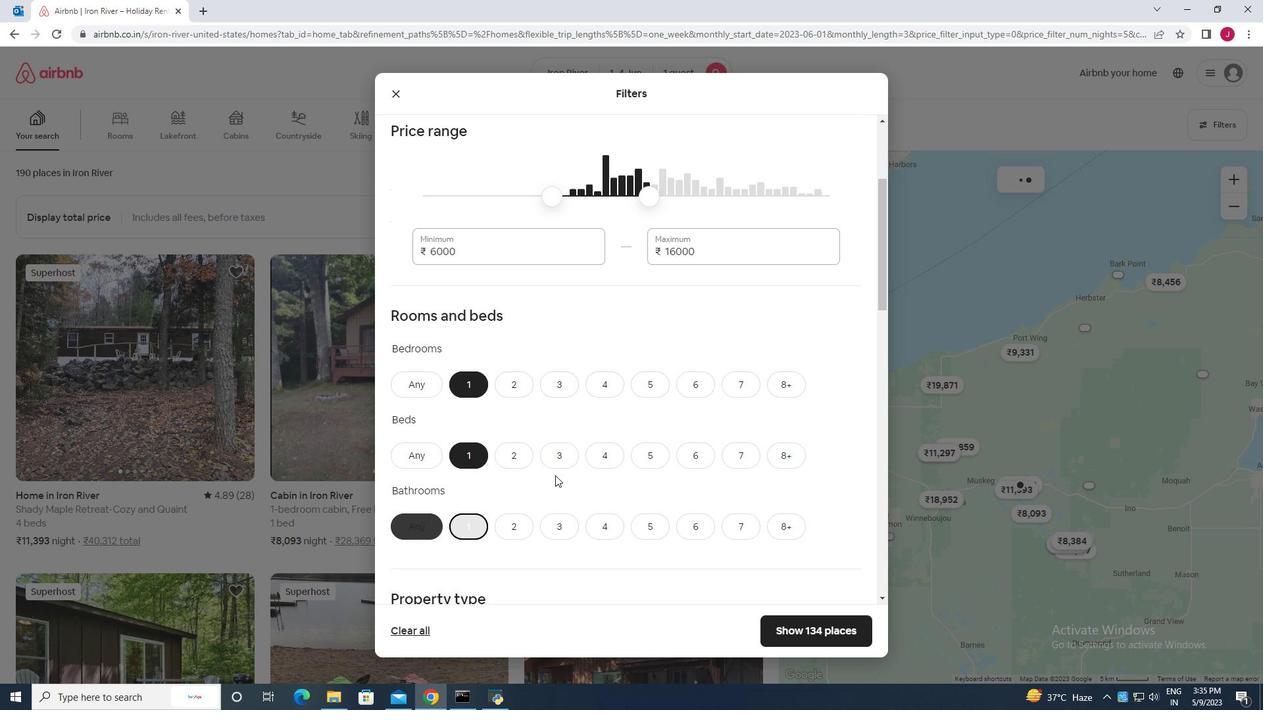 
Action: Mouse scrolled (565, 468) with delta (0, 0)
Screenshot: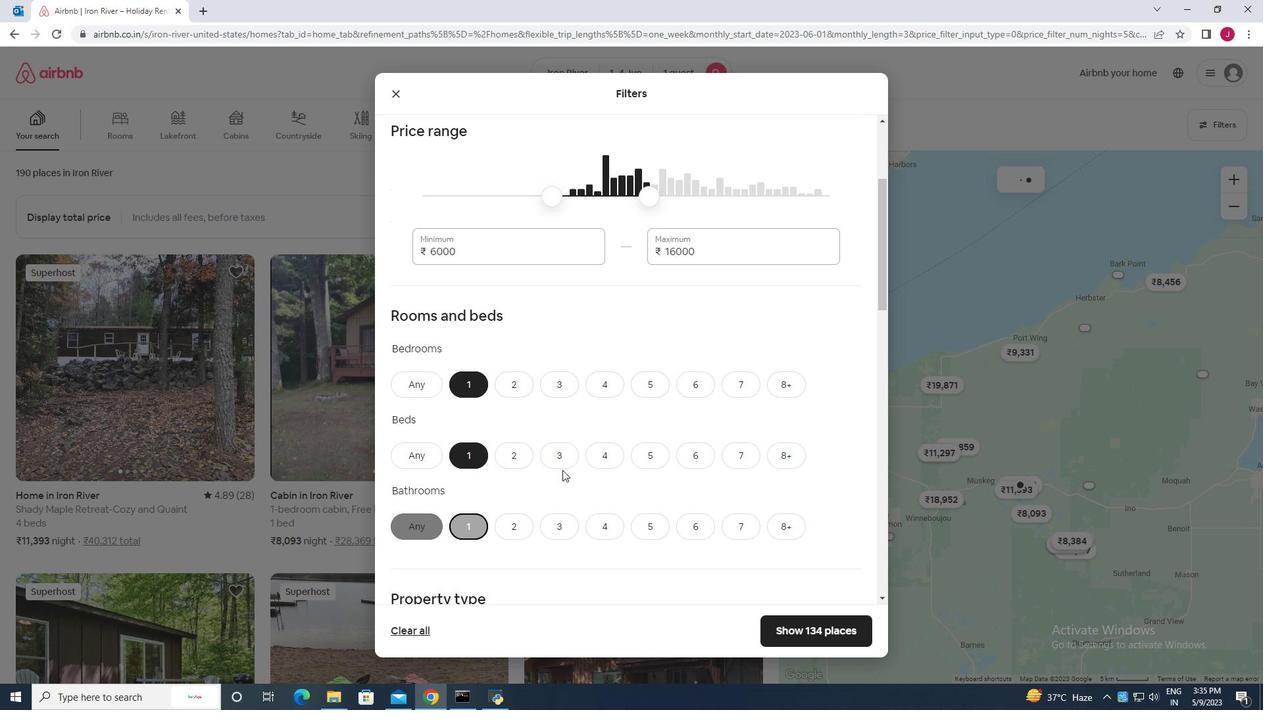 
Action: Mouse scrolled (565, 468) with delta (0, 0)
Screenshot: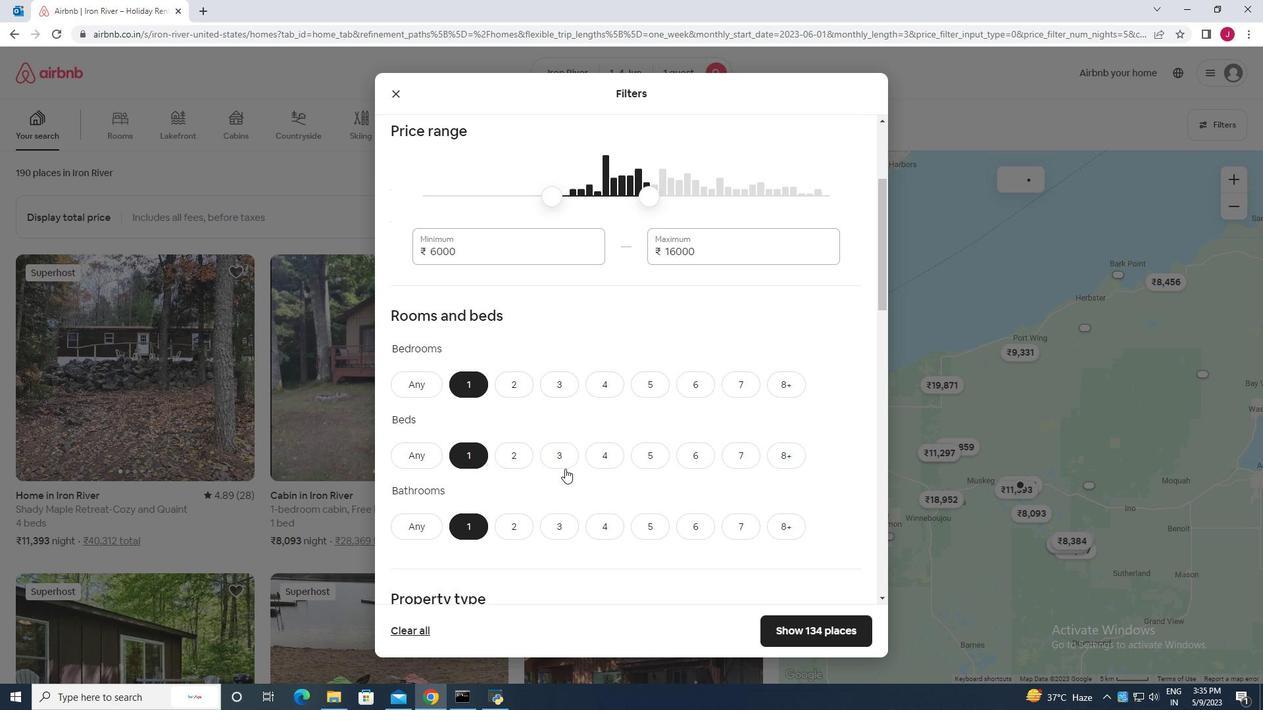 
Action: Mouse scrolled (565, 468) with delta (0, 0)
Screenshot: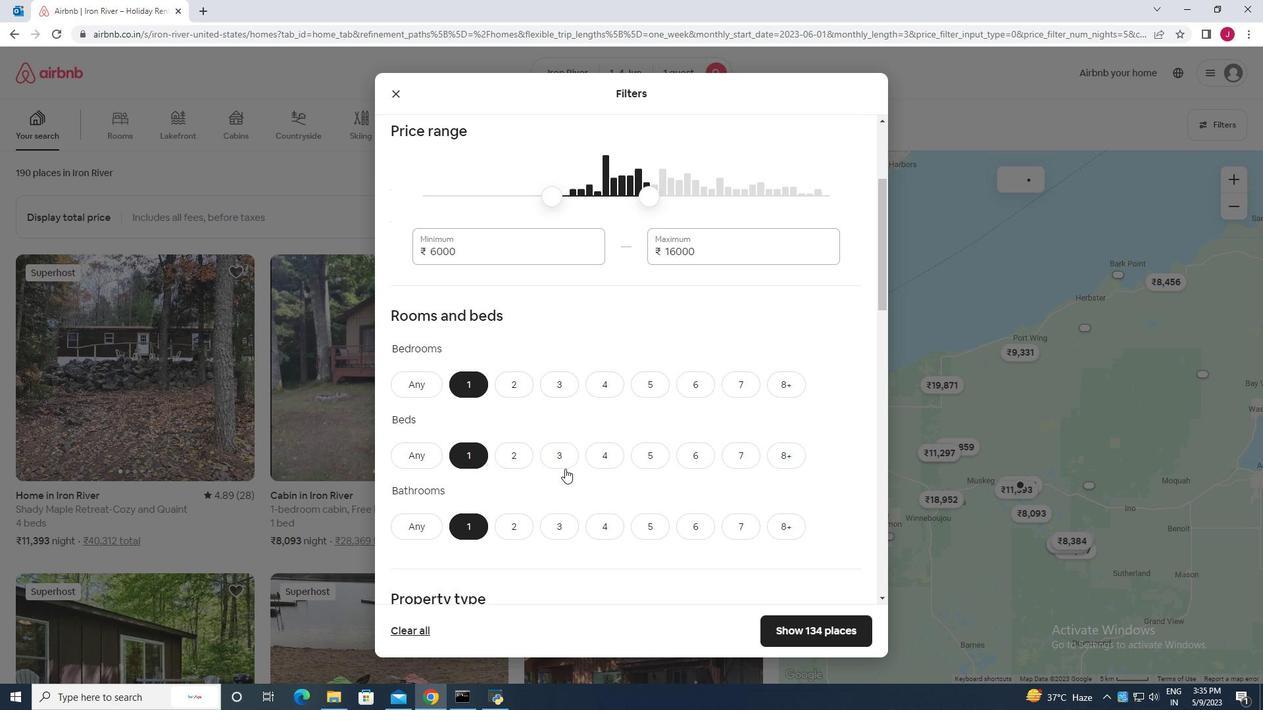 
Action: Mouse scrolled (565, 468) with delta (0, 0)
Screenshot: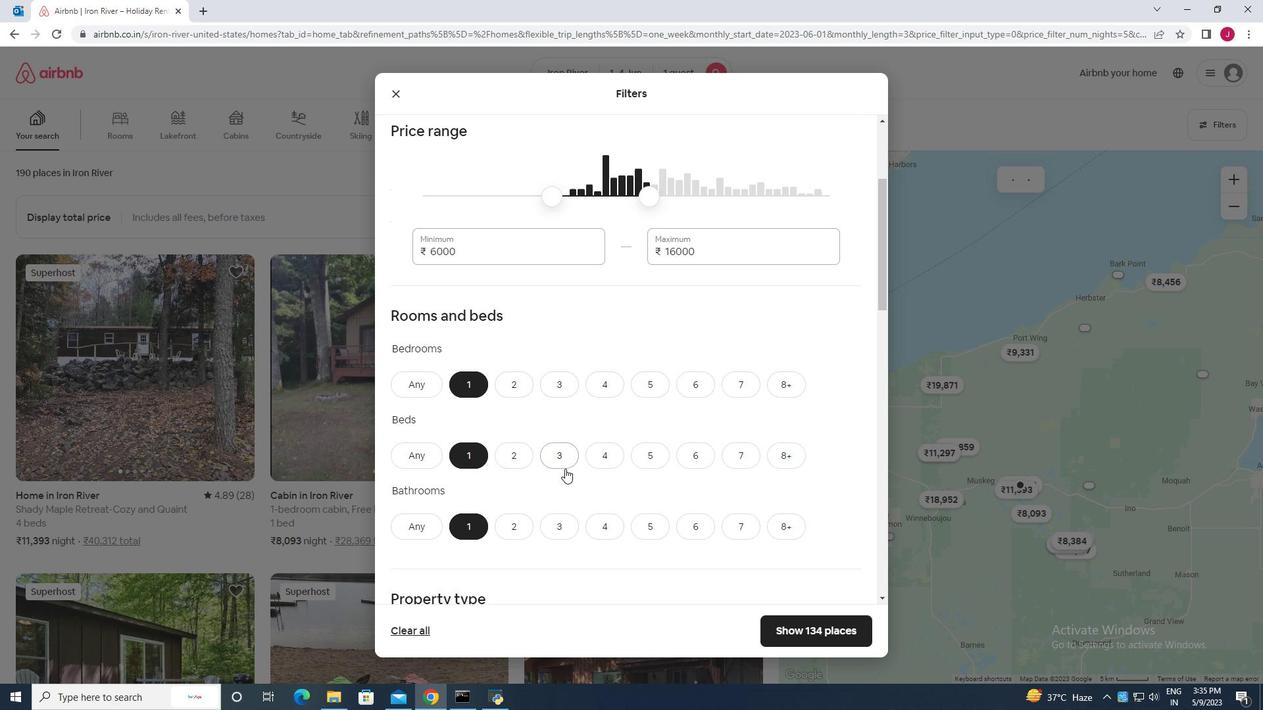 
Action: Mouse scrolled (565, 468) with delta (0, 0)
Screenshot: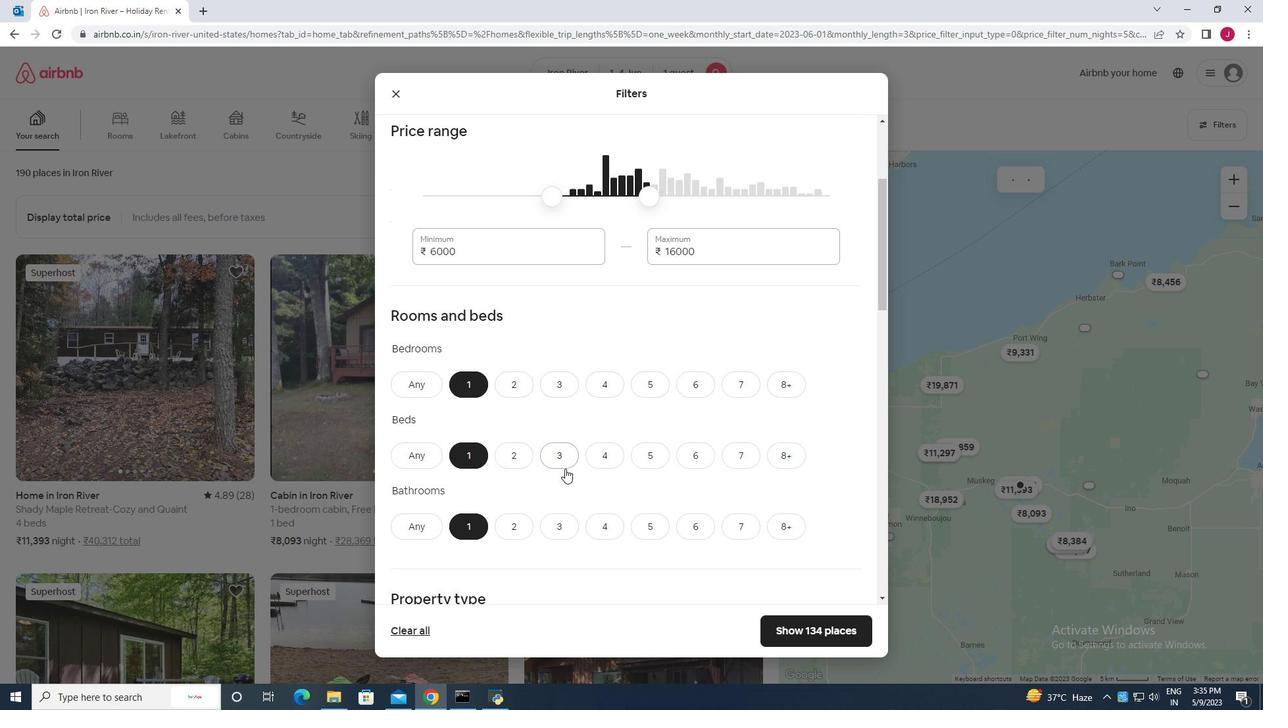 
Action: Mouse scrolled (565, 468) with delta (0, 0)
Screenshot: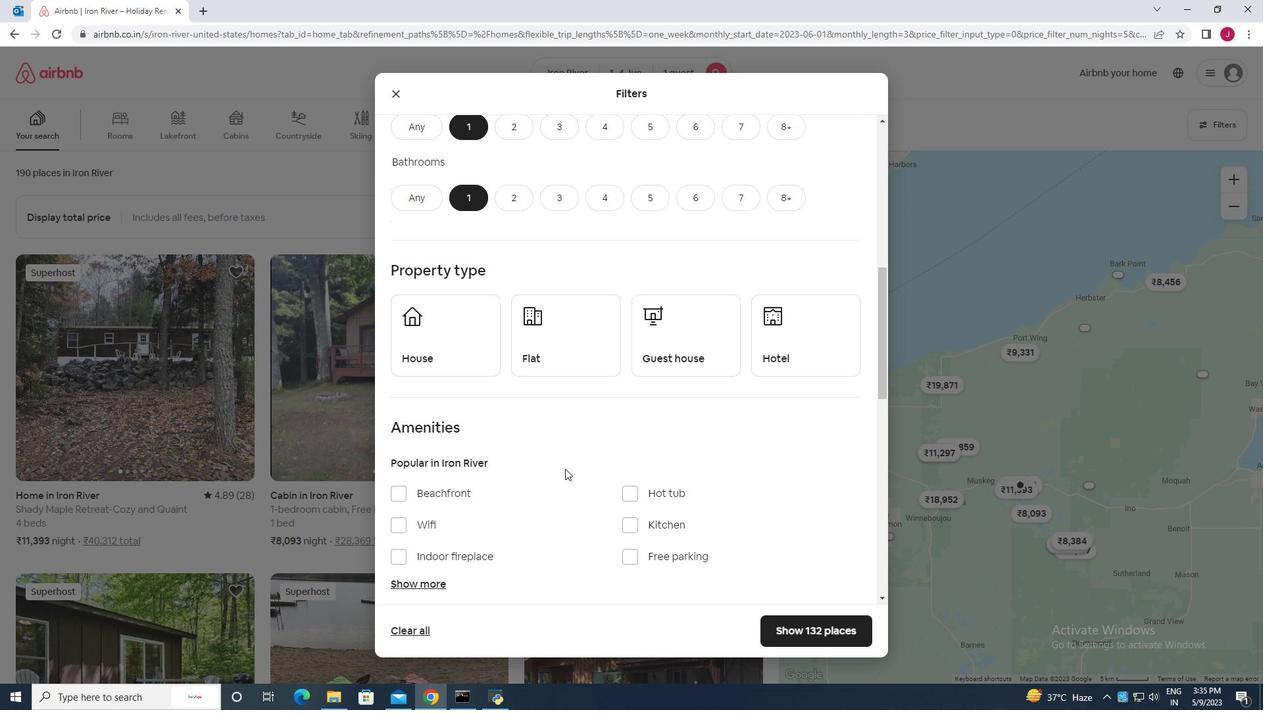 
Action: Mouse scrolled (565, 468) with delta (0, 0)
Screenshot: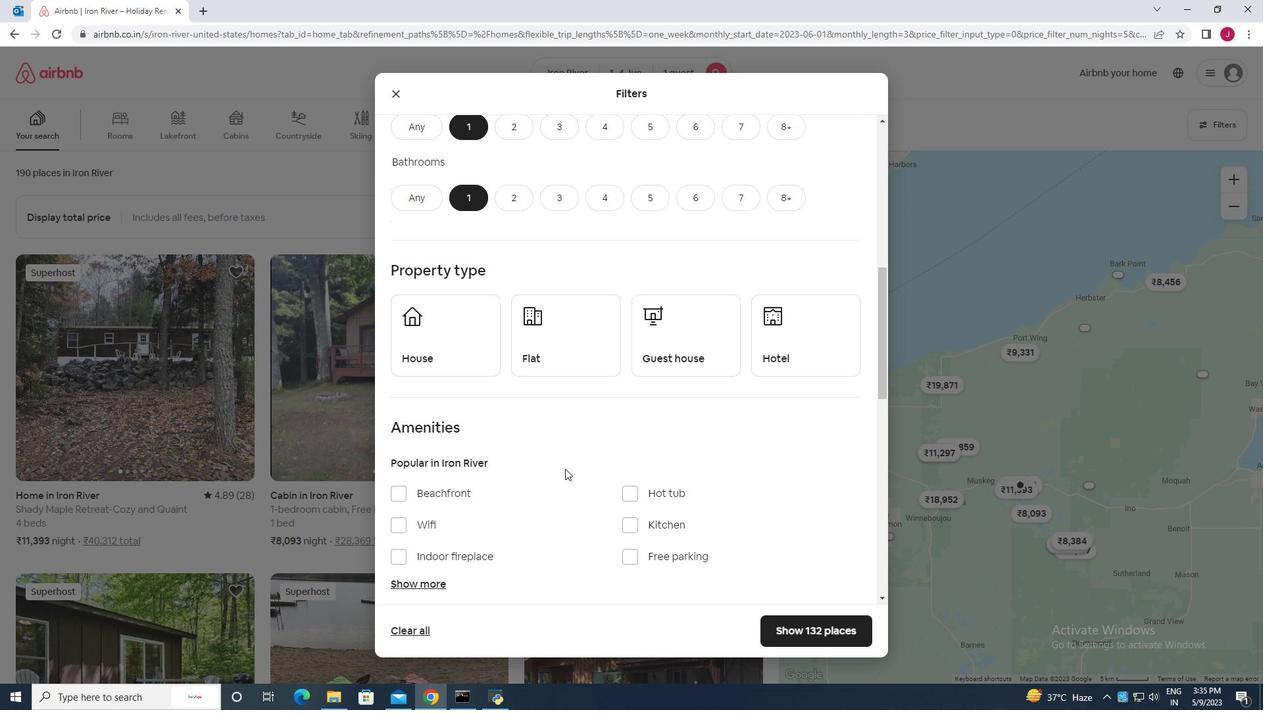 
Action: Mouse moved to (465, 226)
Screenshot: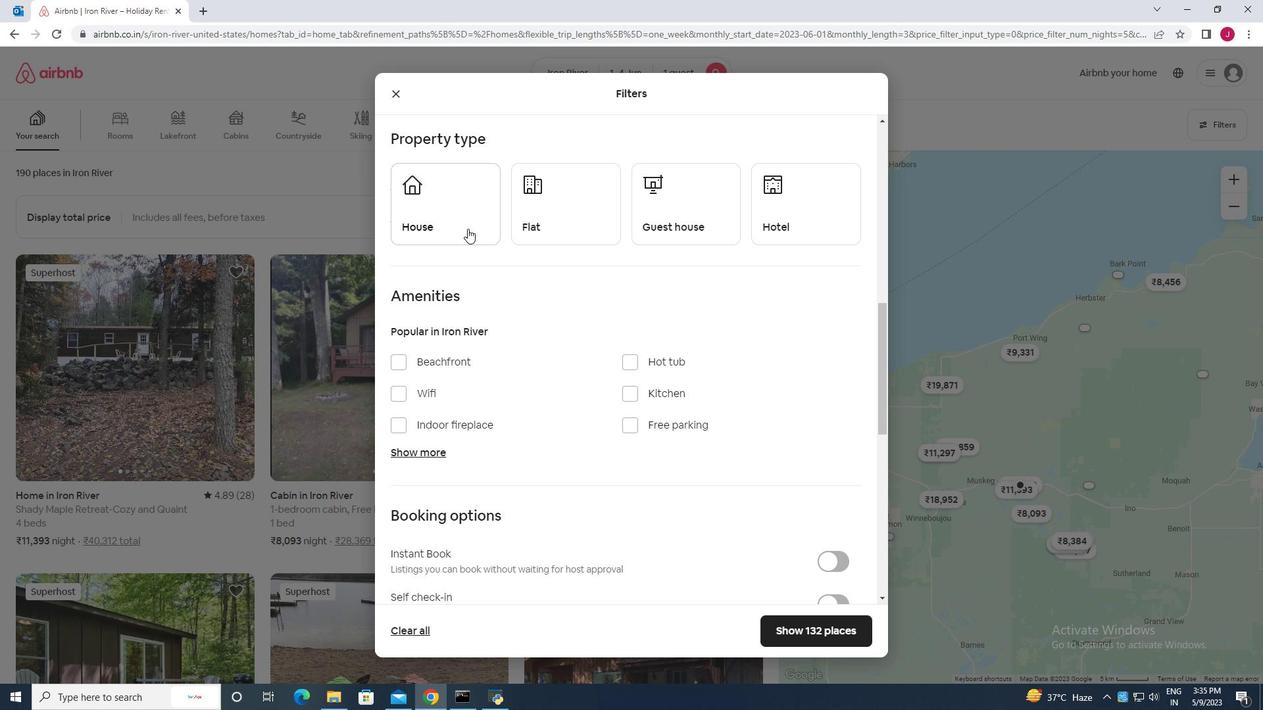 
Action: Mouse pressed left at (465, 226)
Screenshot: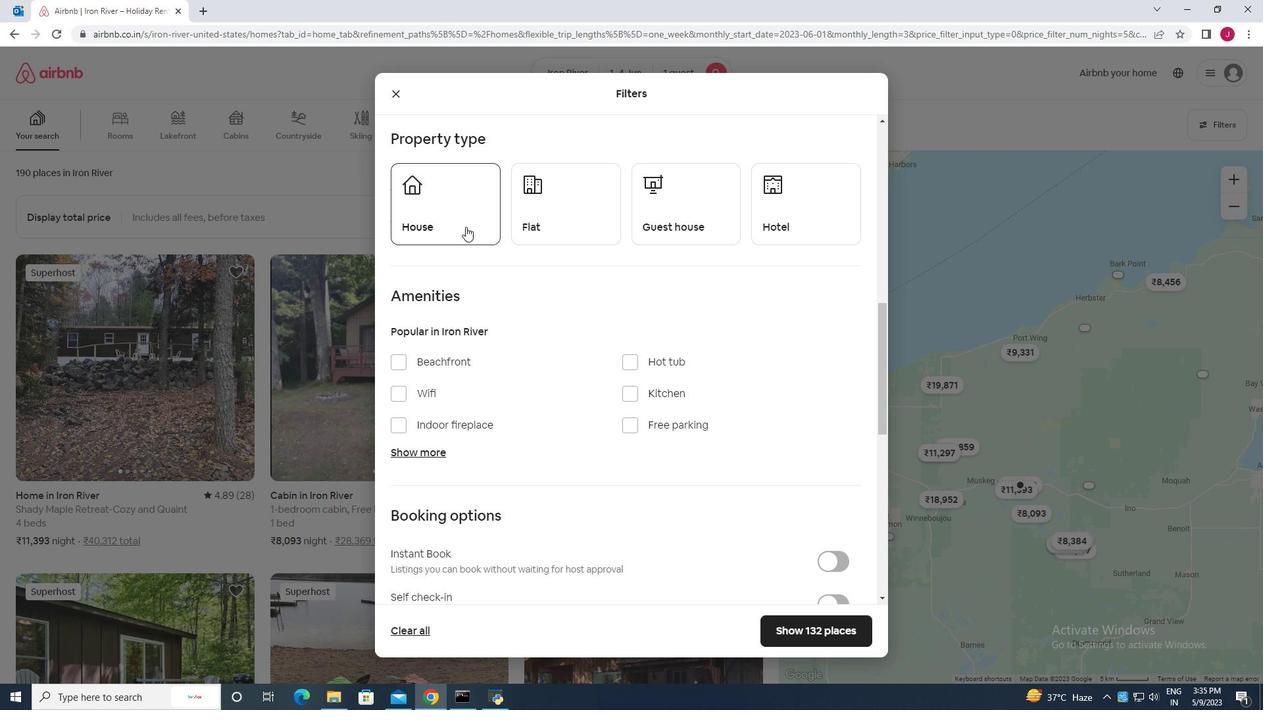 
Action: Mouse moved to (529, 229)
Screenshot: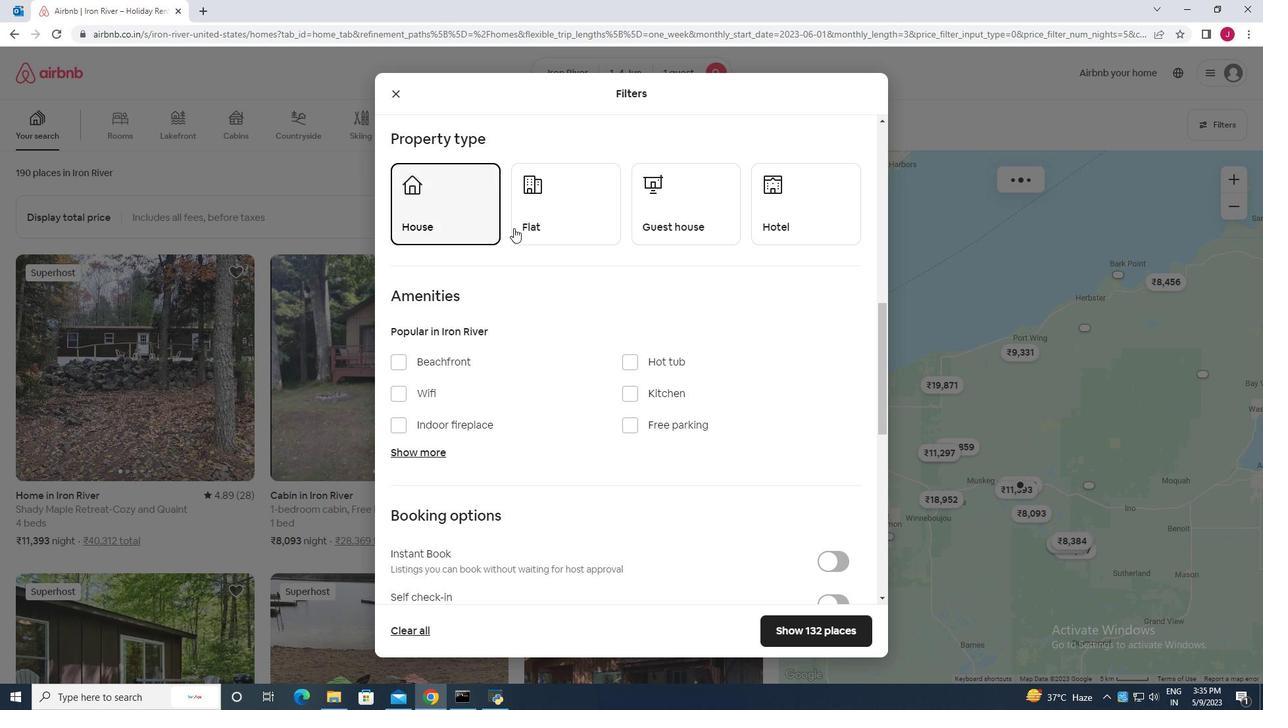 
Action: Mouse pressed left at (529, 229)
Screenshot: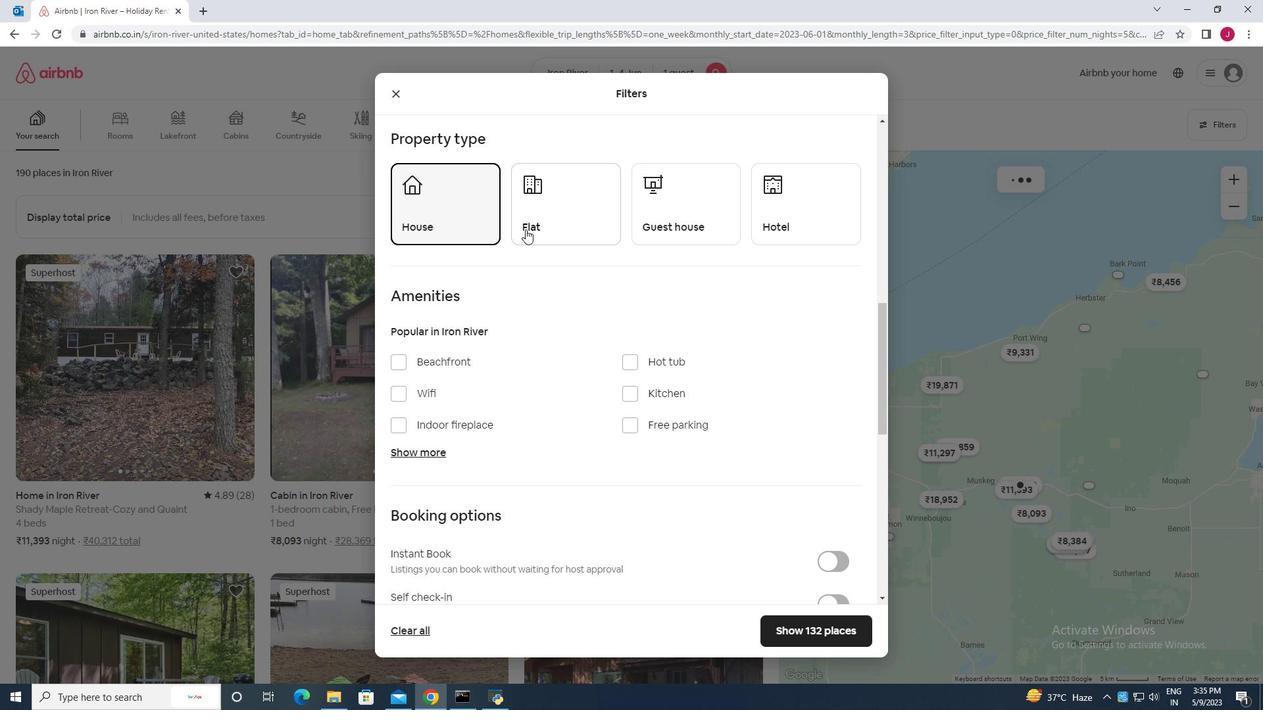 
Action: Mouse moved to (662, 223)
Screenshot: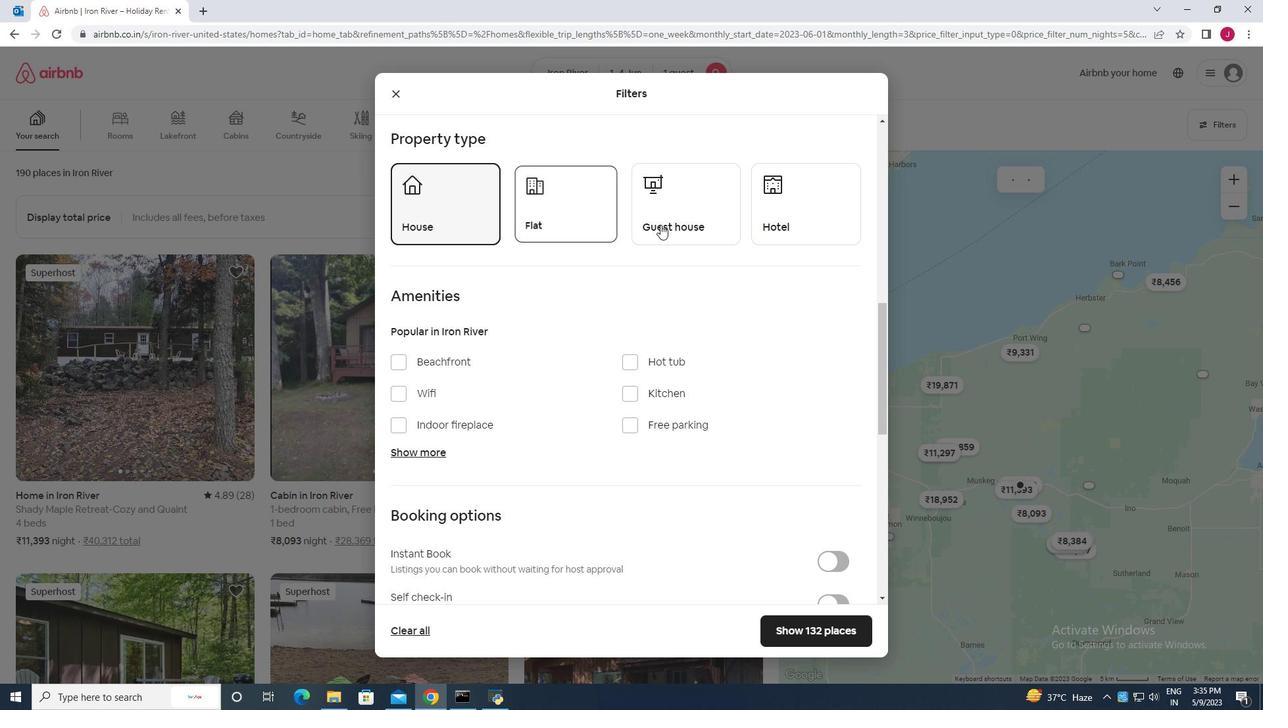 
Action: Mouse pressed left at (662, 223)
Screenshot: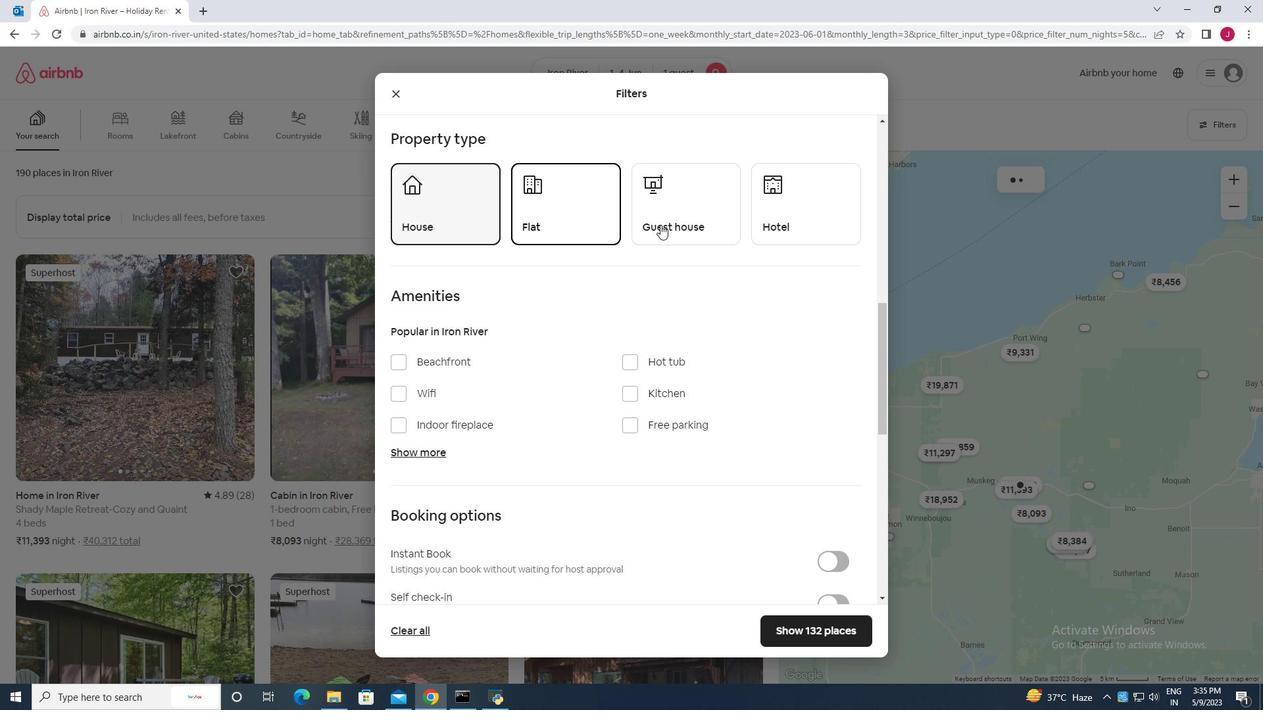 
Action: Mouse moved to (584, 299)
Screenshot: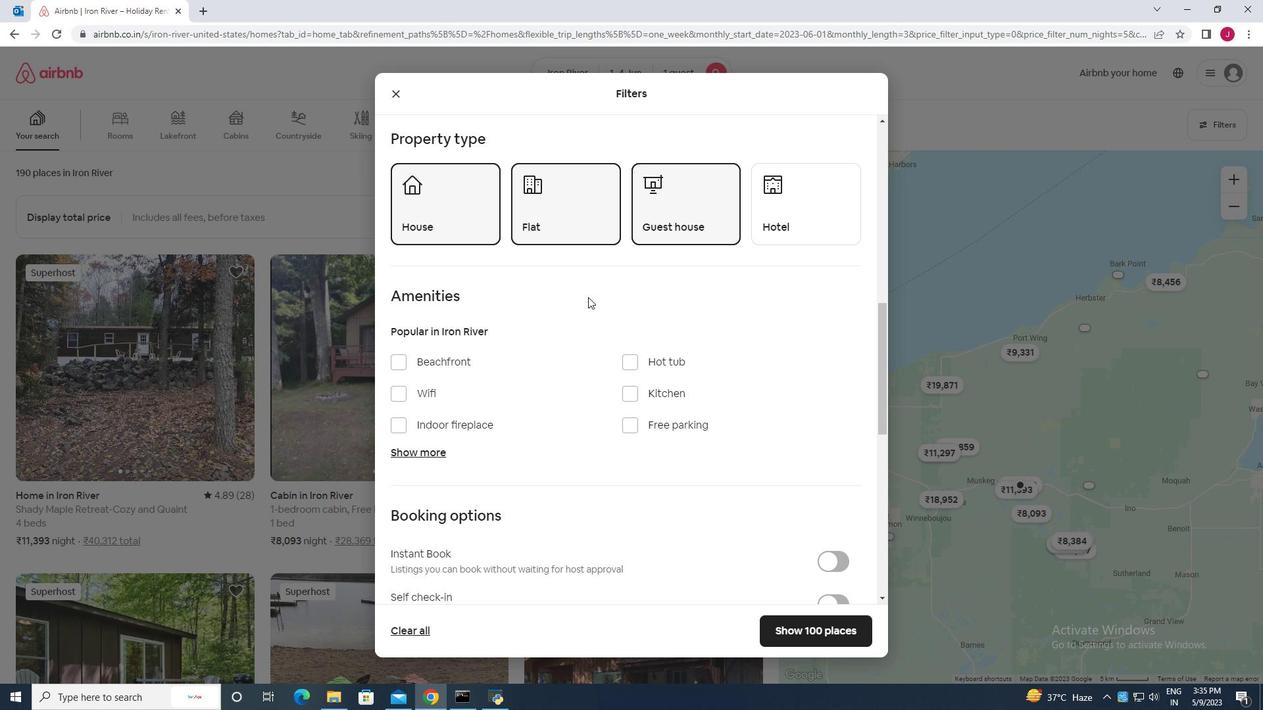 
Action: Mouse scrolled (584, 298) with delta (0, 0)
Screenshot: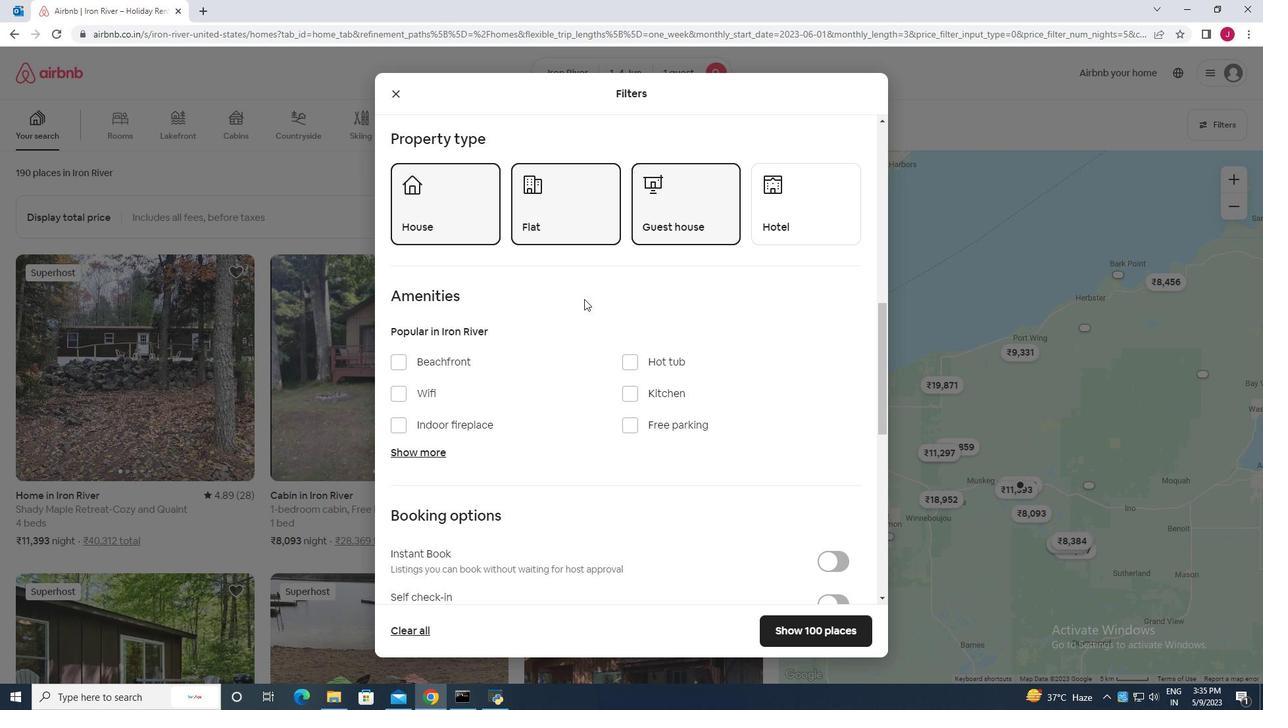 
Action: Mouse scrolled (584, 298) with delta (0, 0)
Screenshot: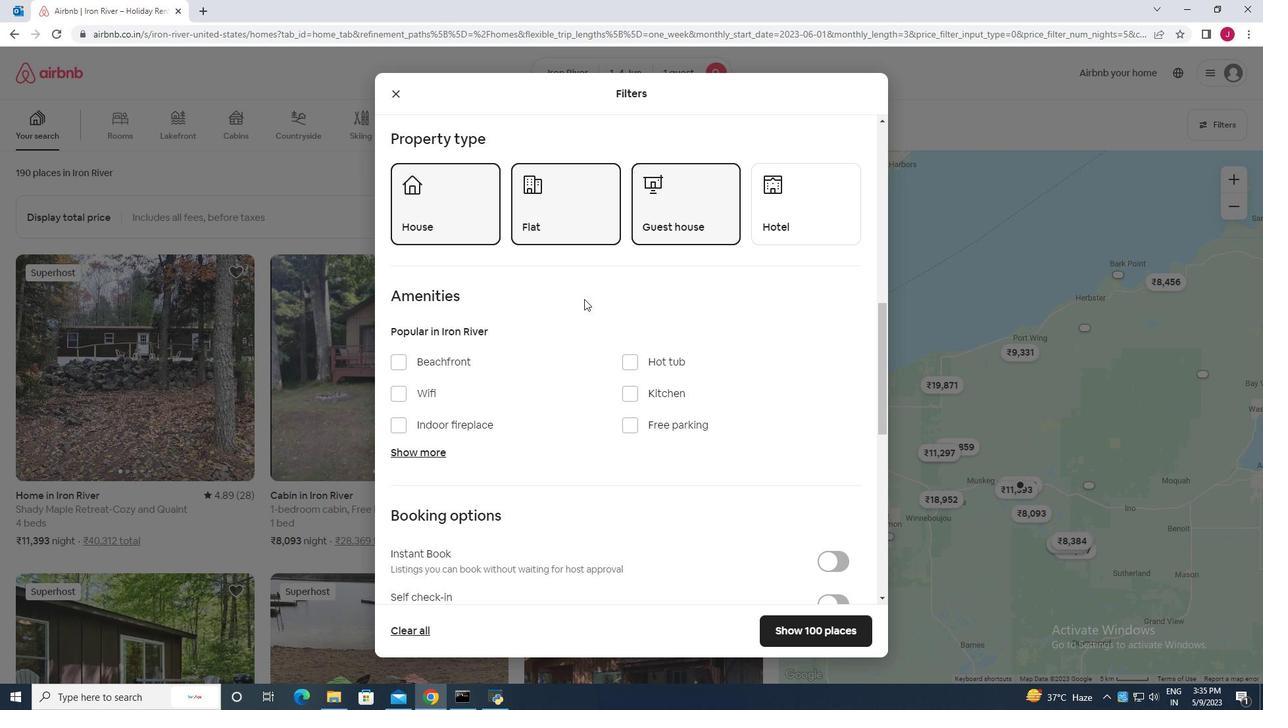 
Action: Mouse scrolled (584, 298) with delta (0, 0)
Screenshot: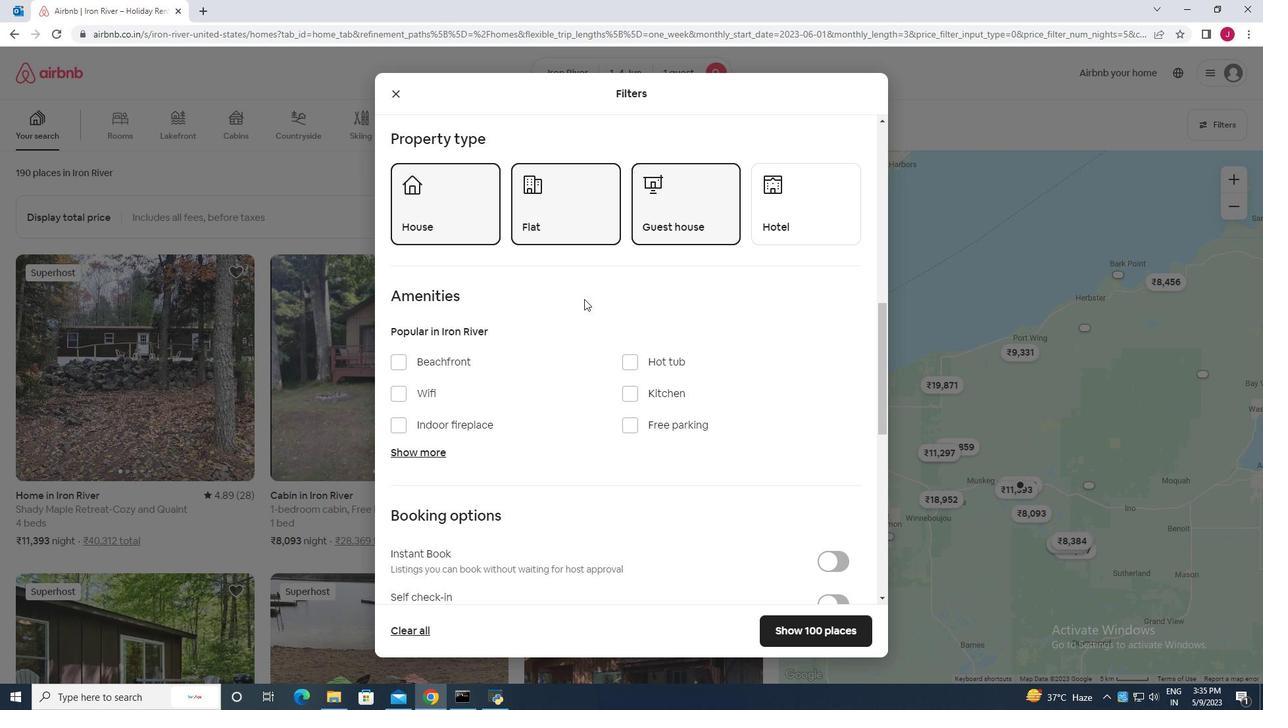 
Action: Mouse moved to (401, 199)
Screenshot: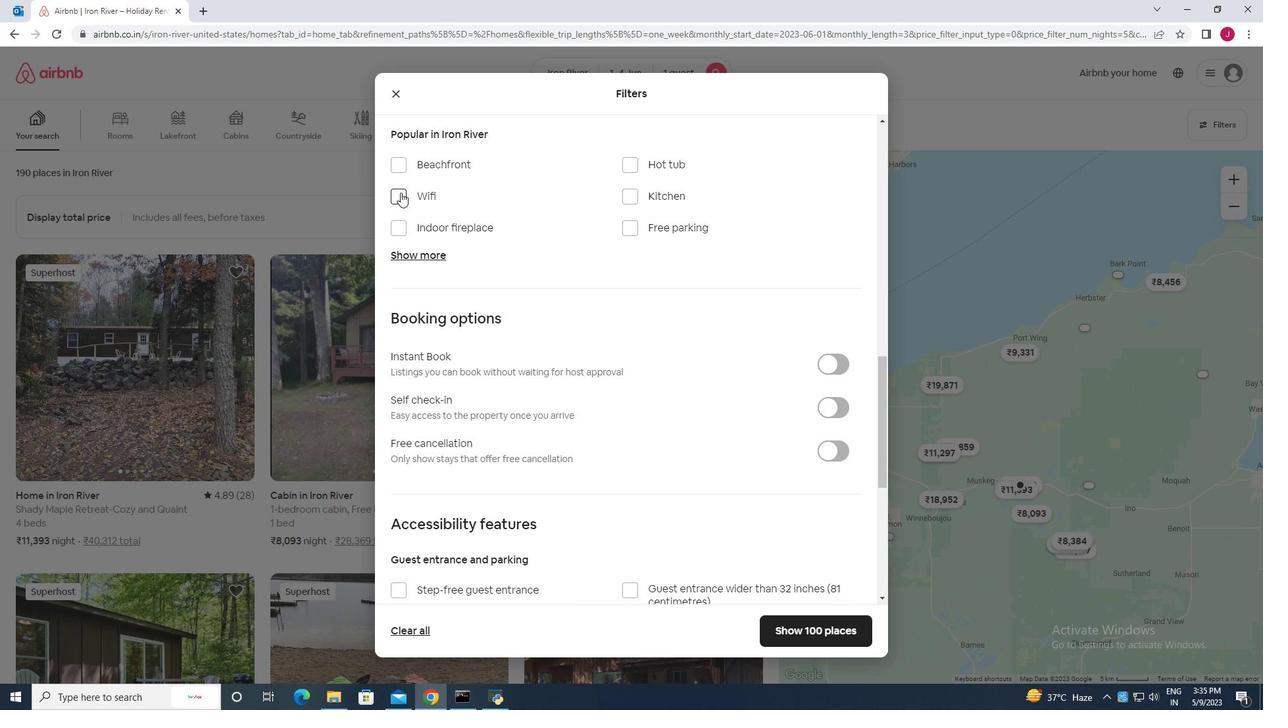 
Action: Mouse pressed left at (401, 199)
Screenshot: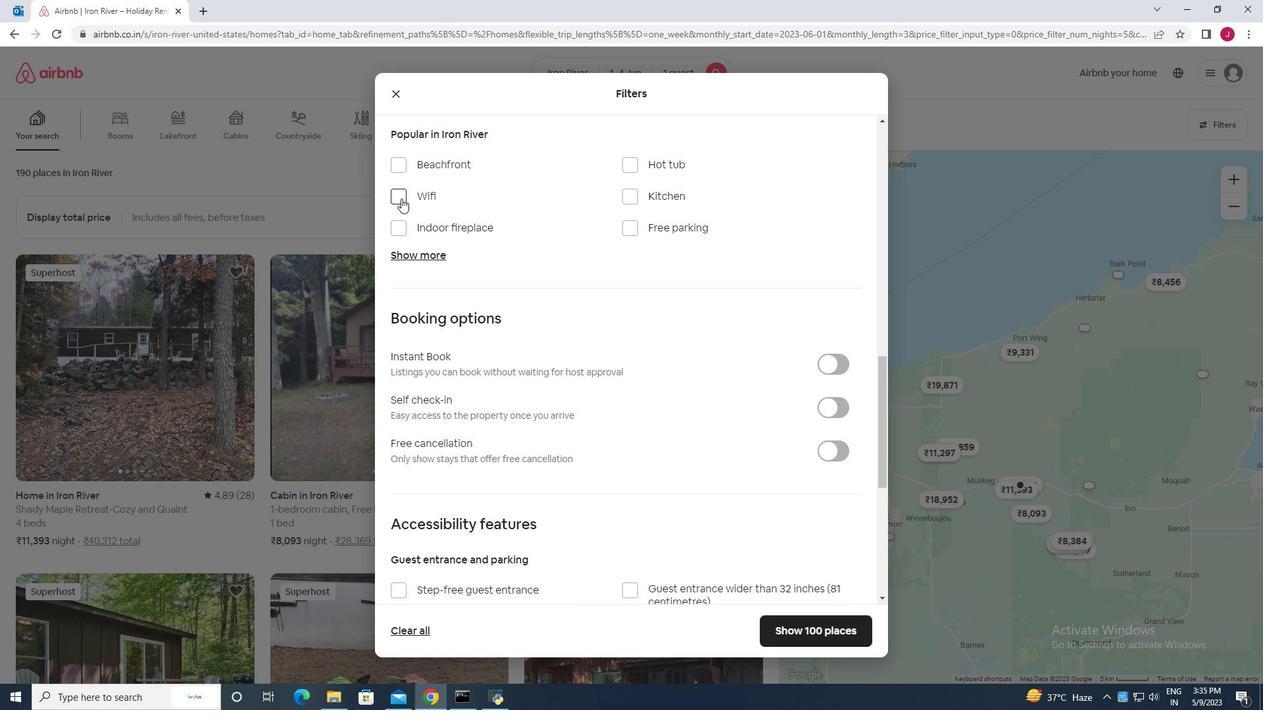 
Action: Mouse moved to (842, 407)
Screenshot: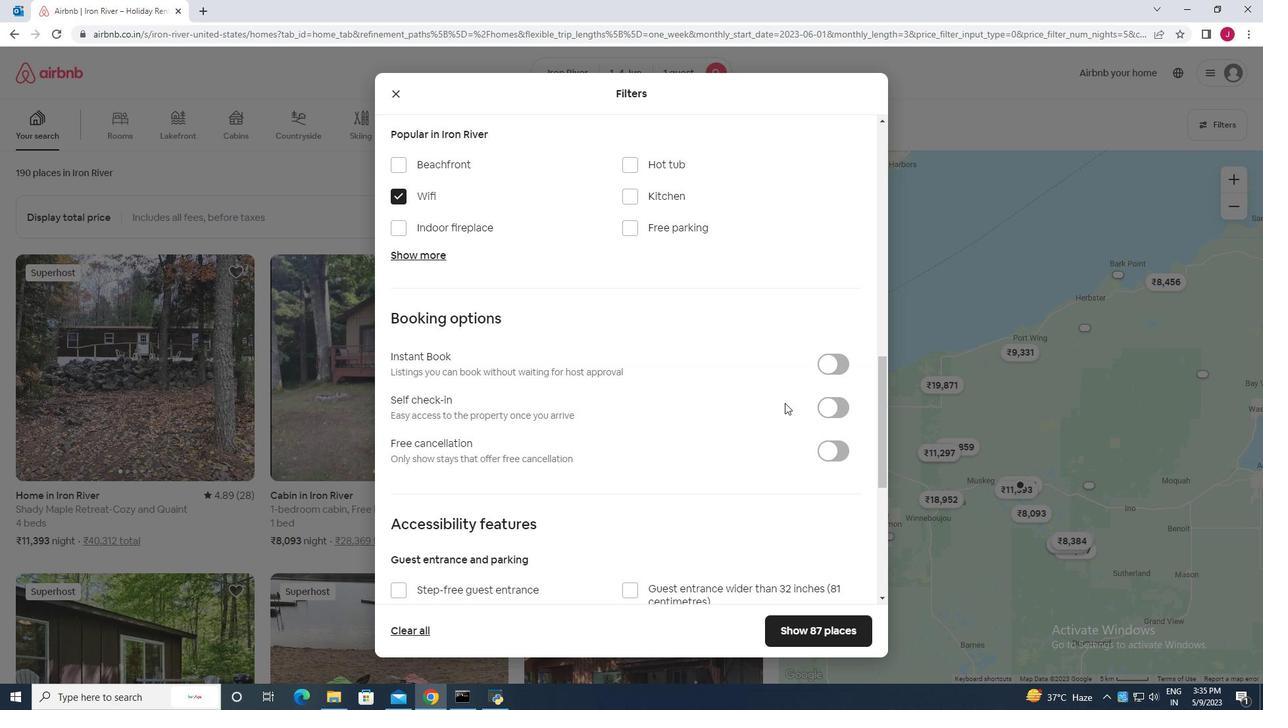 
Action: Mouse pressed left at (842, 407)
Screenshot: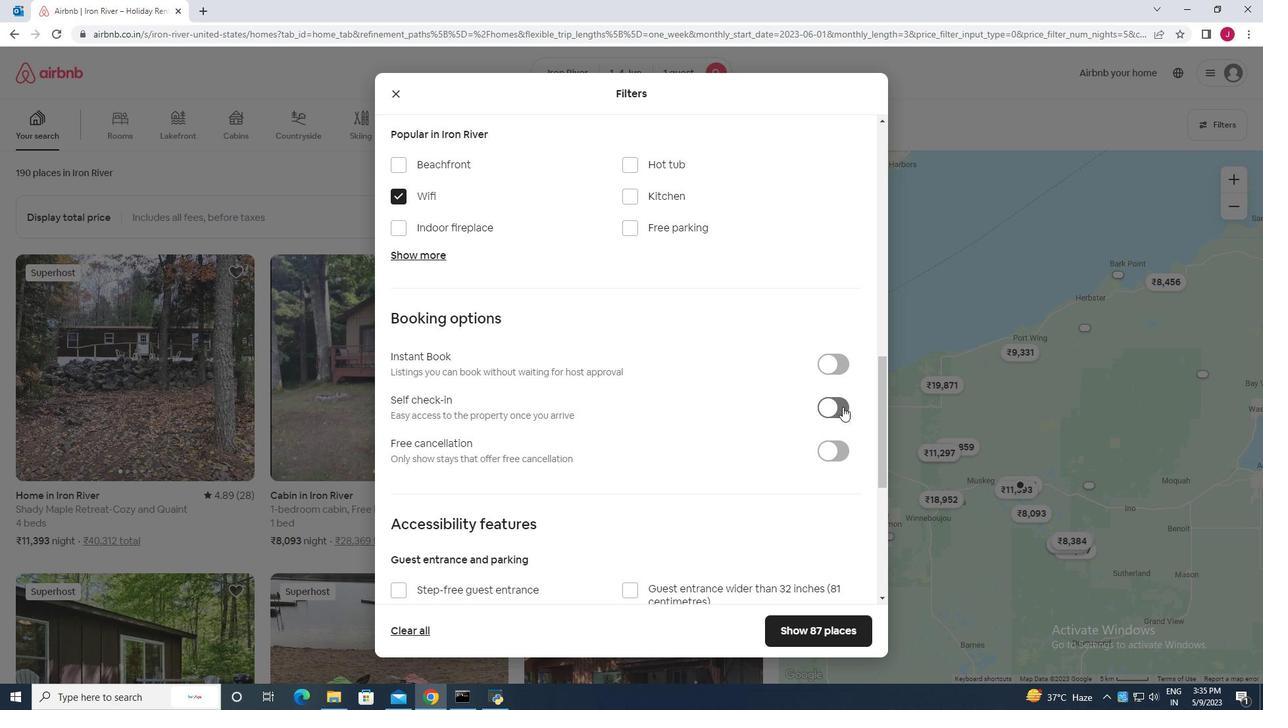 
Action: Mouse moved to (589, 400)
Screenshot: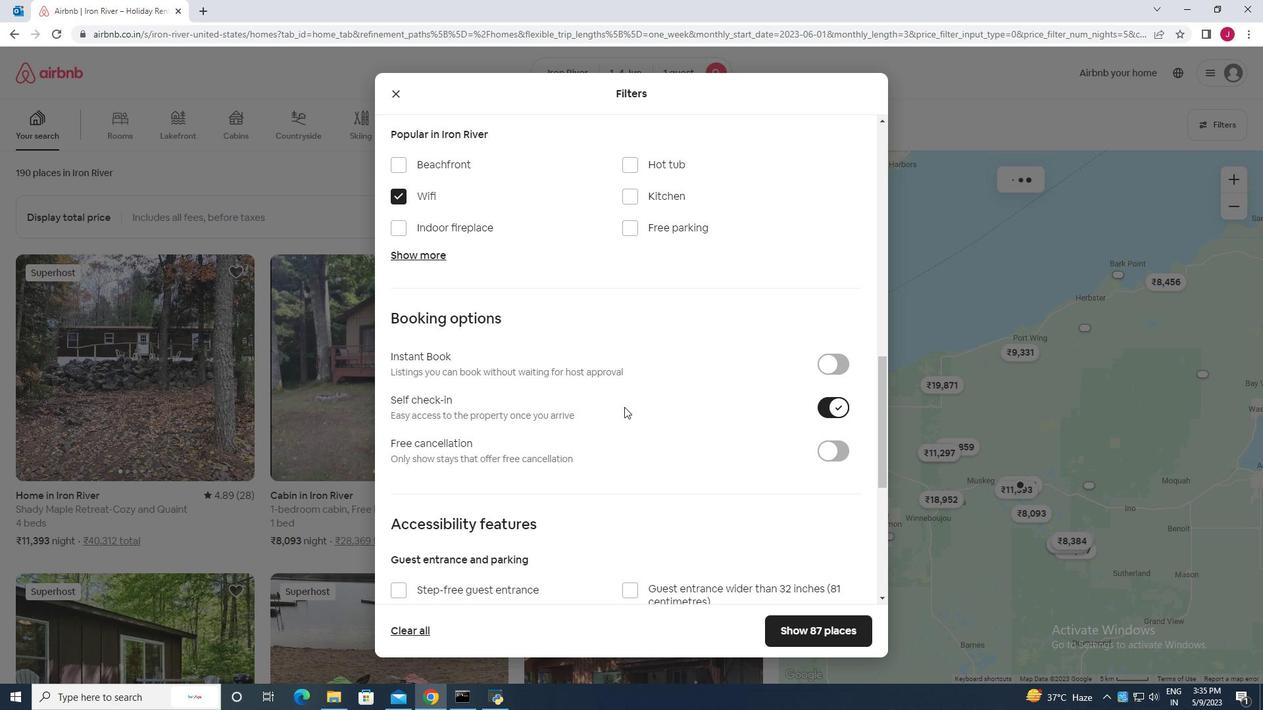 
Action: Mouse scrolled (589, 399) with delta (0, 0)
Screenshot: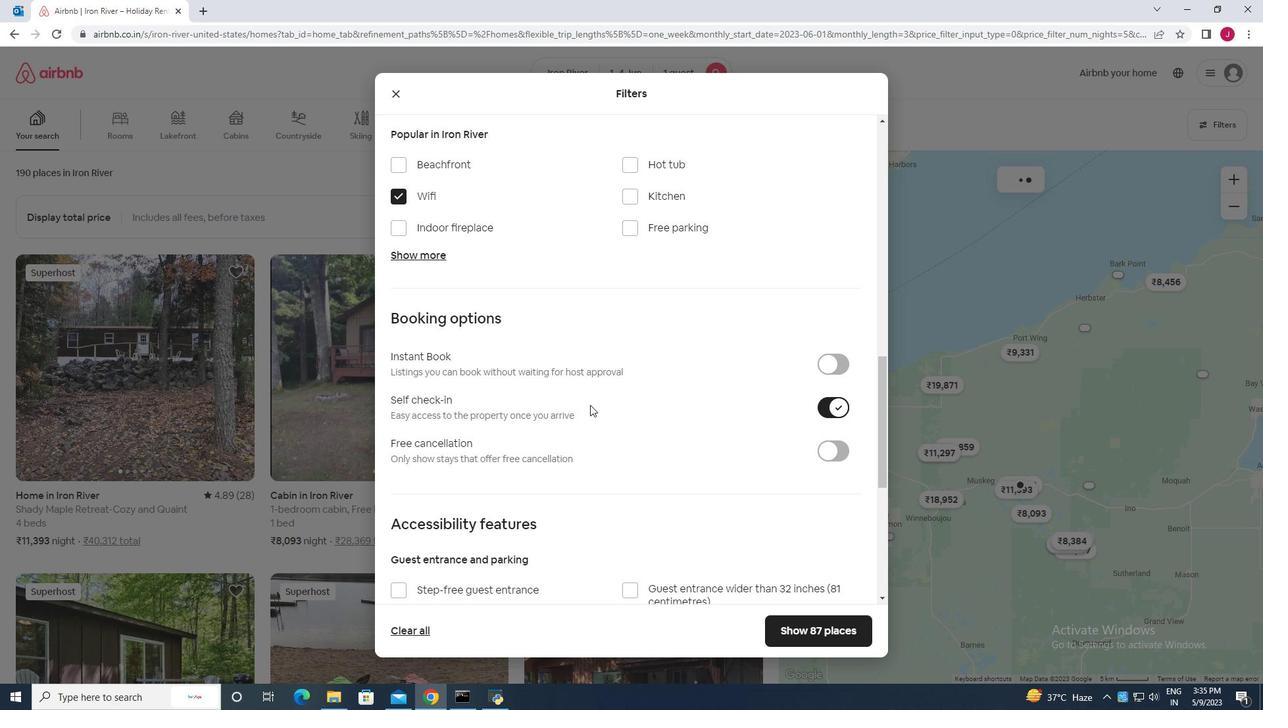 
Action: Mouse scrolled (589, 399) with delta (0, 0)
Screenshot: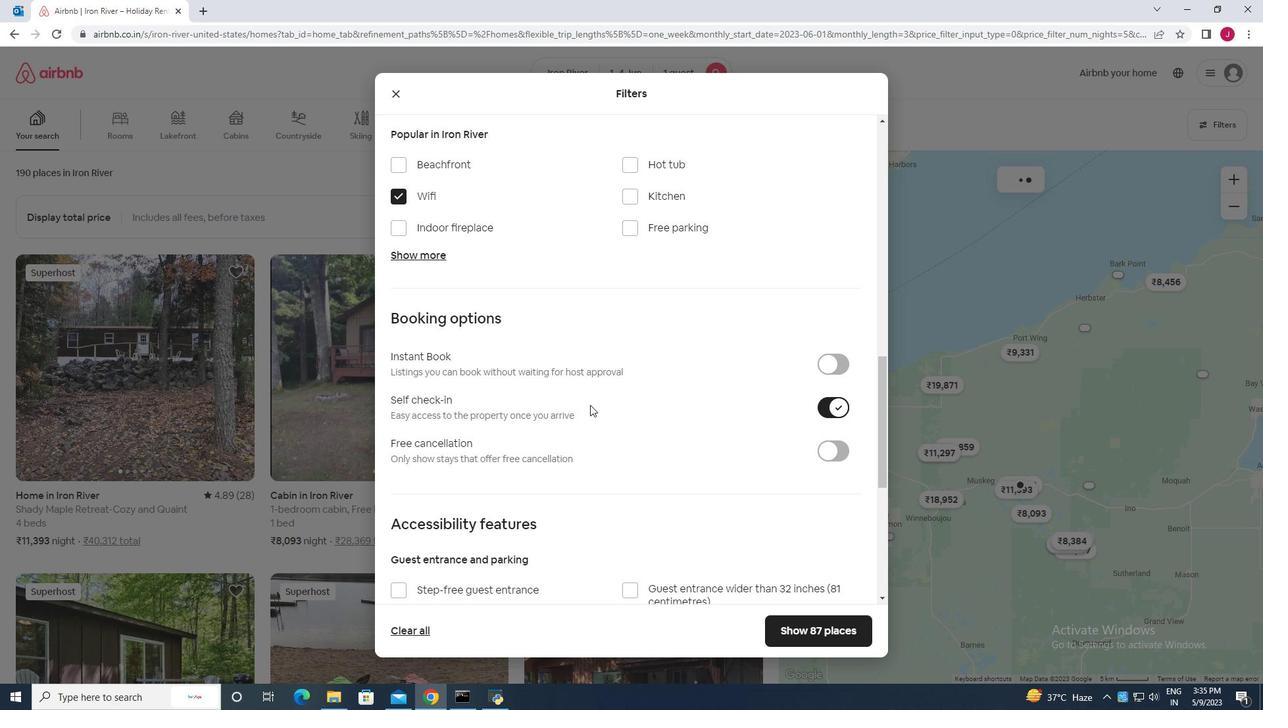 
Action: Mouse scrolled (589, 399) with delta (0, 0)
Screenshot: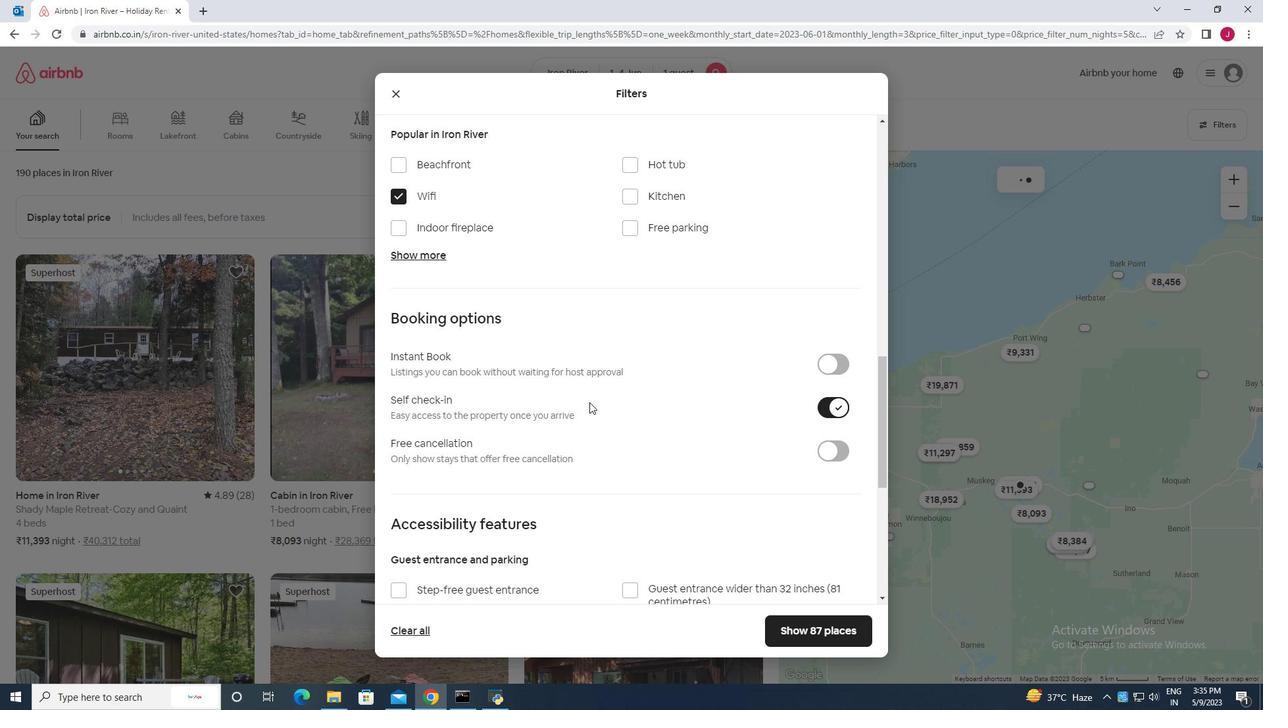 
Action: Mouse scrolled (589, 399) with delta (0, 0)
Screenshot: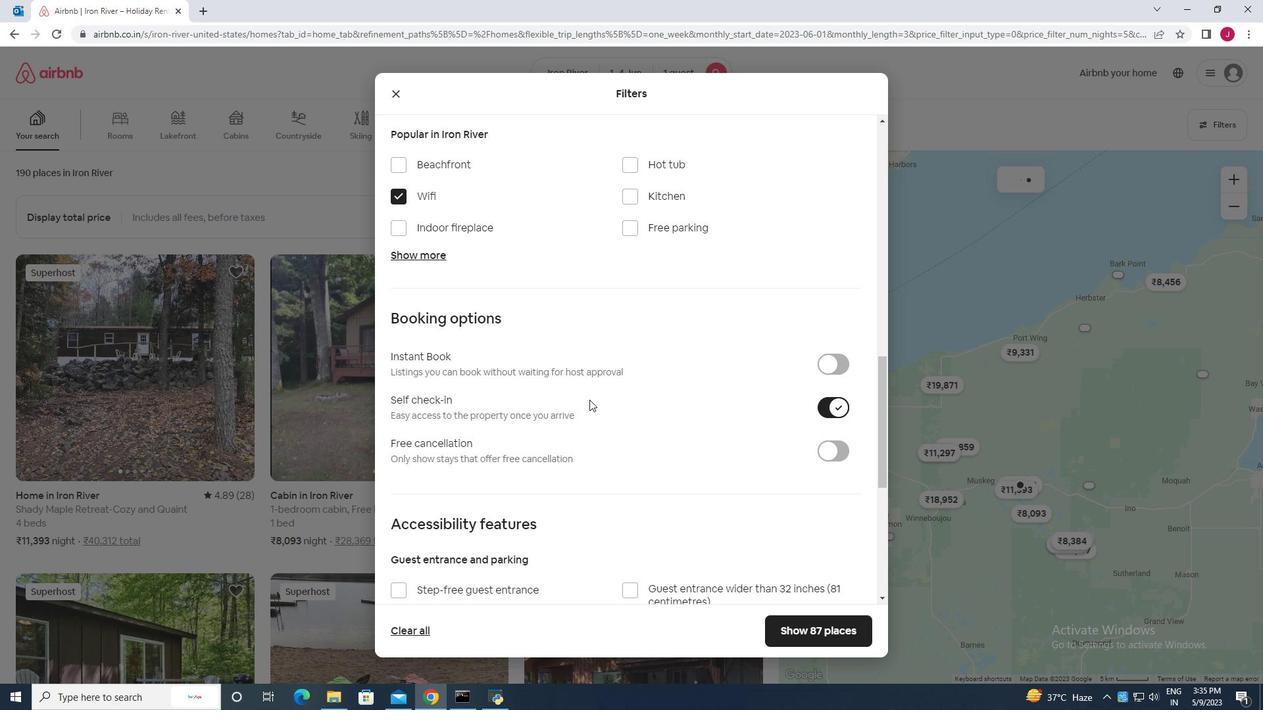 
Action: Mouse scrolled (589, 399) with delta (0, 0)
Screenshot: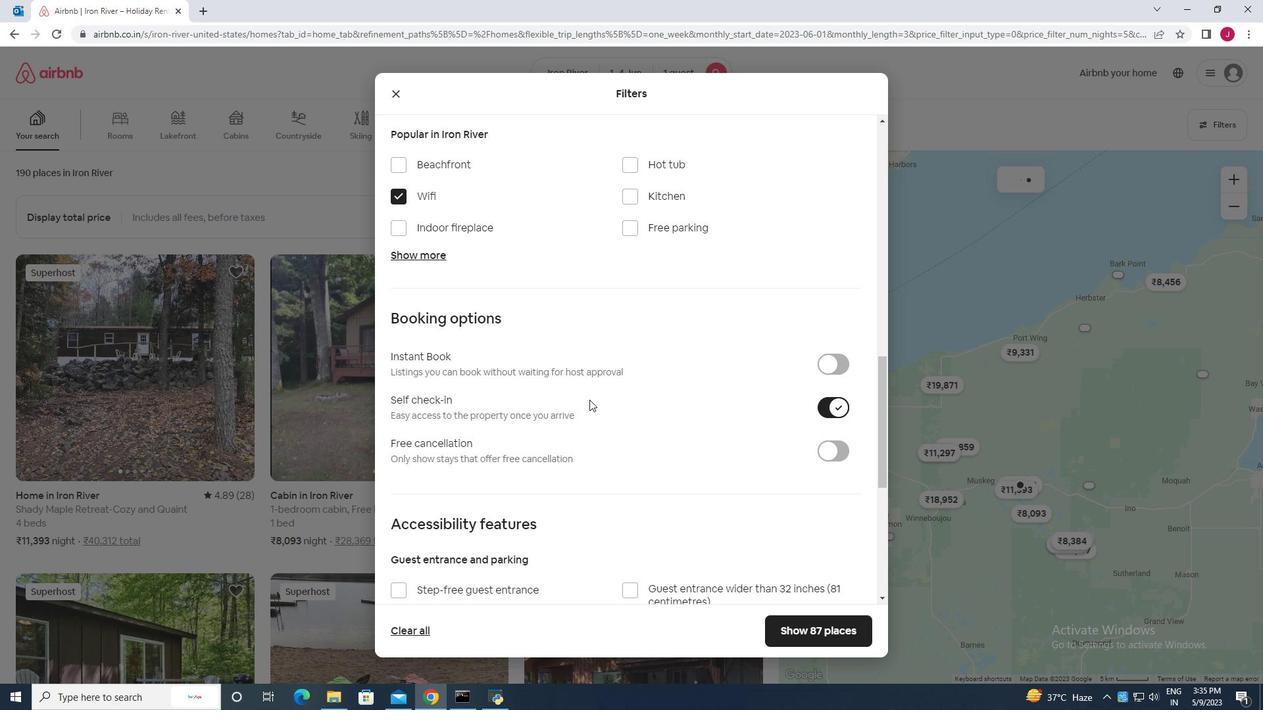 
Action: Mouse scrolled (589, 399) with delta (0, 0)
Screenshot: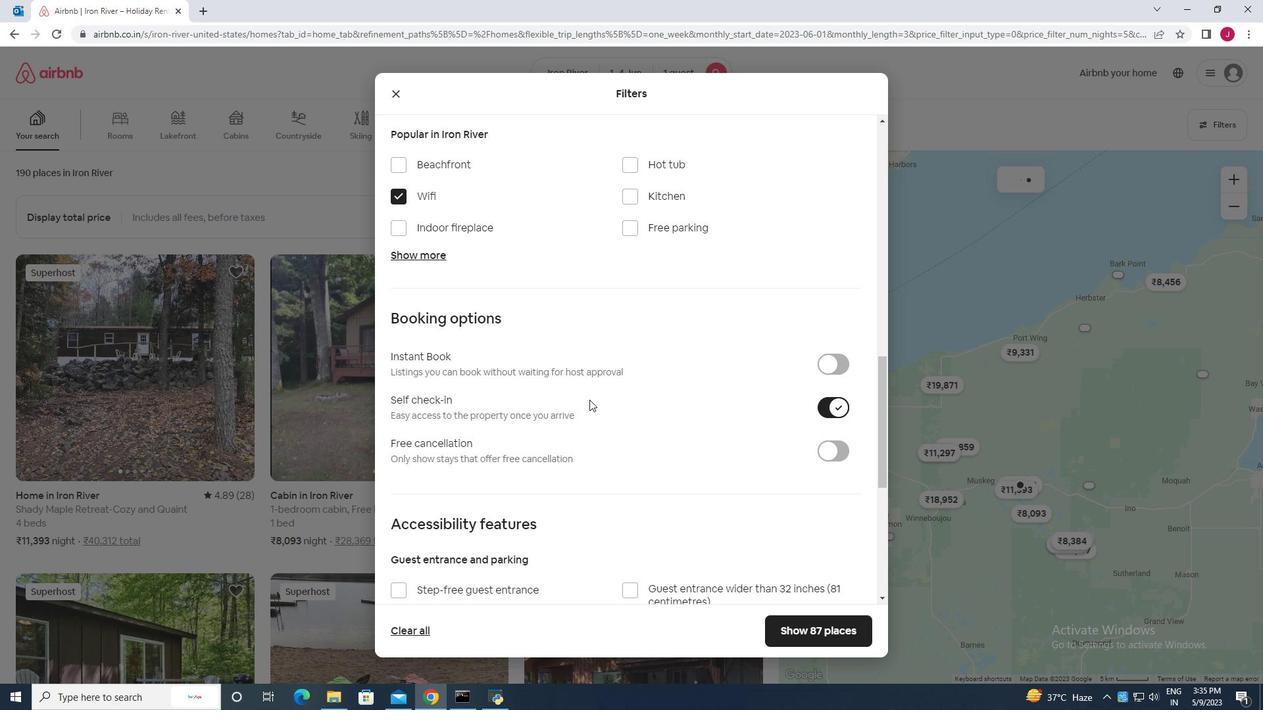 
Action: Mouse scrolled (589, 399) with delta (0, 0)
Screenshot: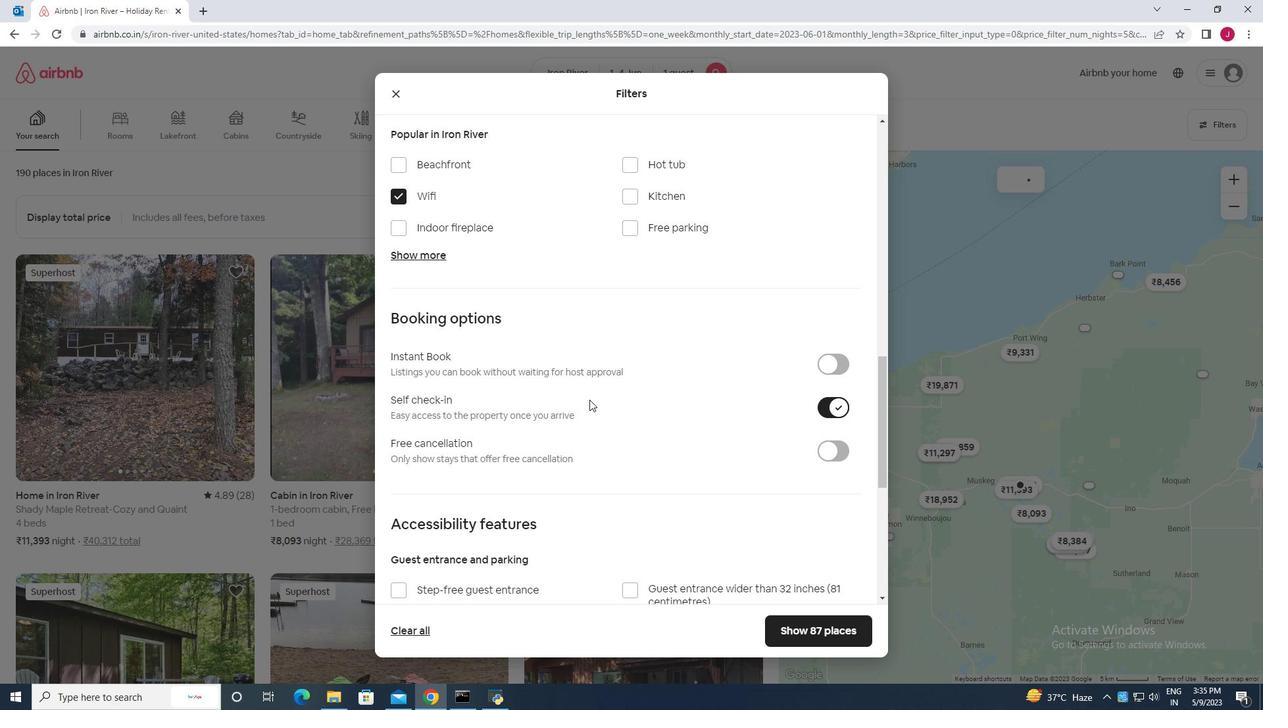 
Action: Mouse moved to (402, 510)
Screenshot: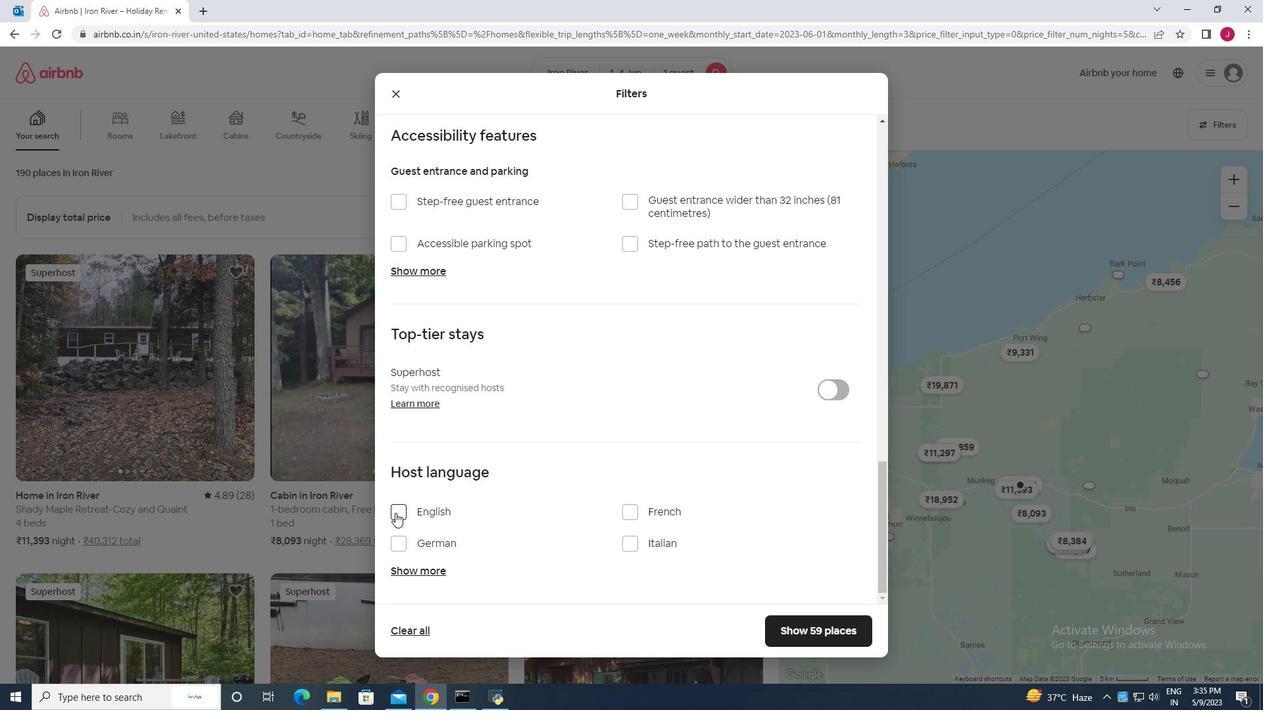 
Action: Mouse pressed left at (402, 510)
Screenshot: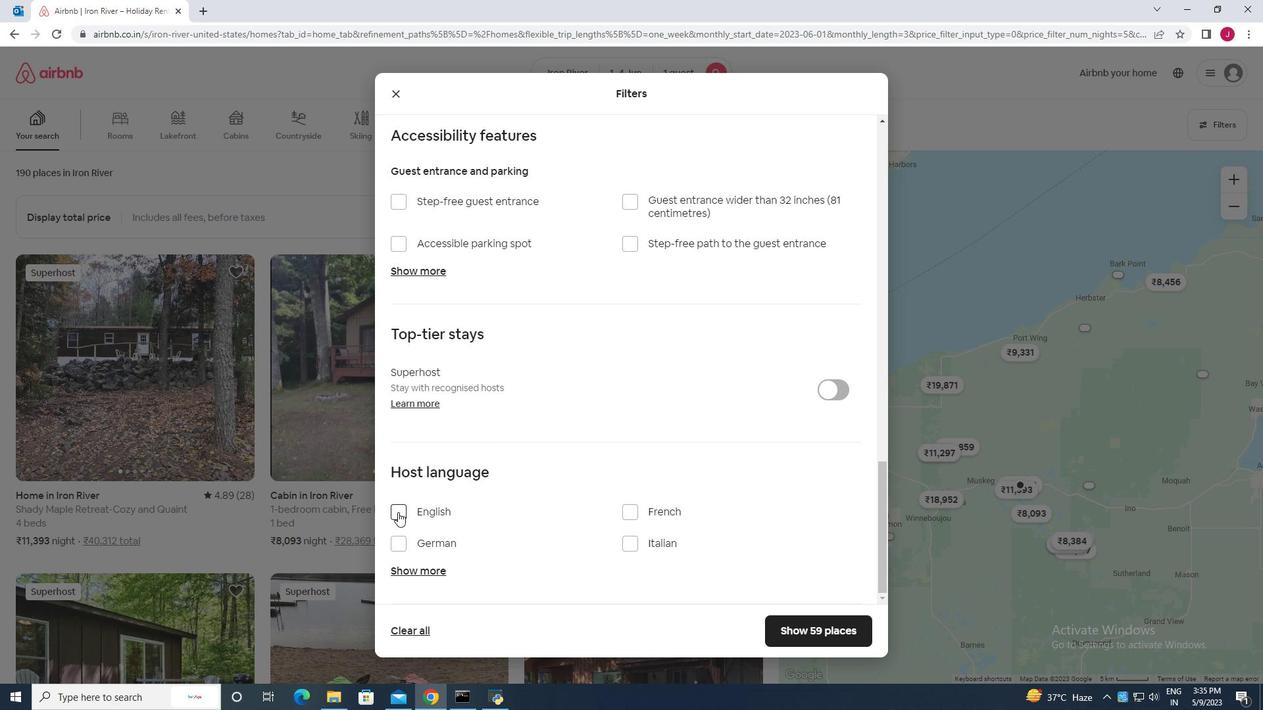 
Action: Mouse moved to (807, 631)
Screenshot: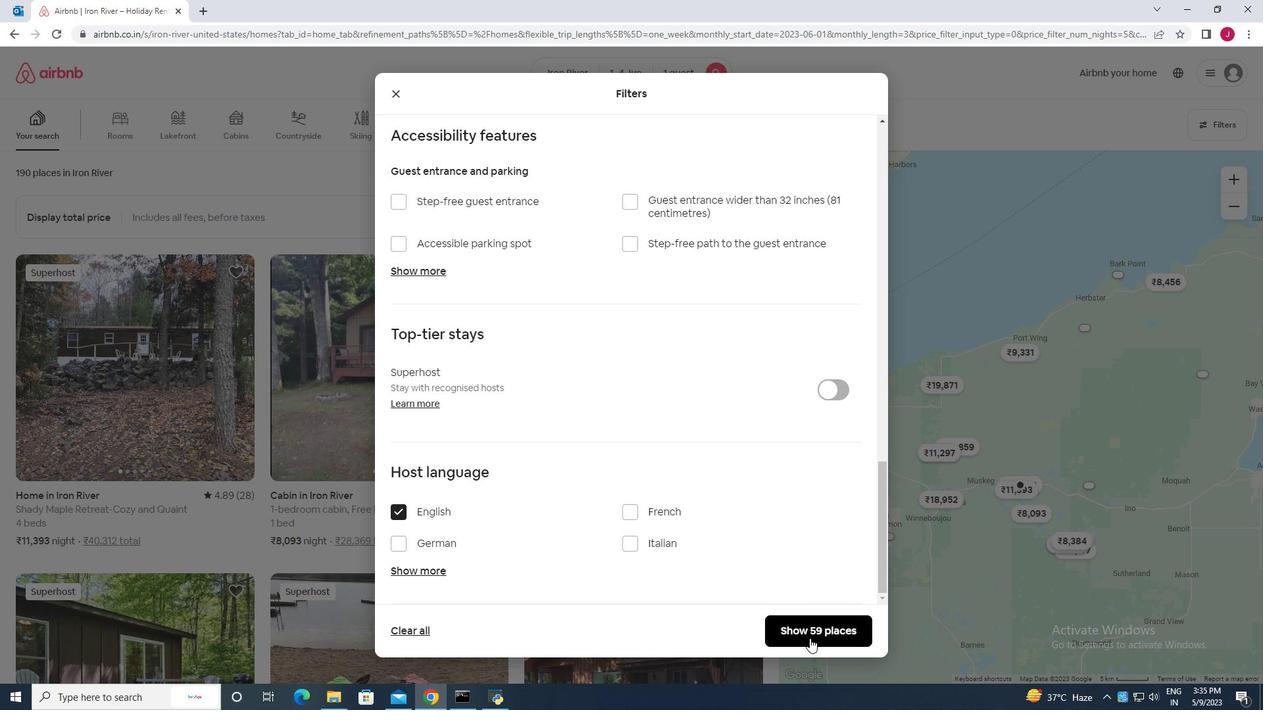 
Action: Mouse pressed left at (807, 631)
Screenshot: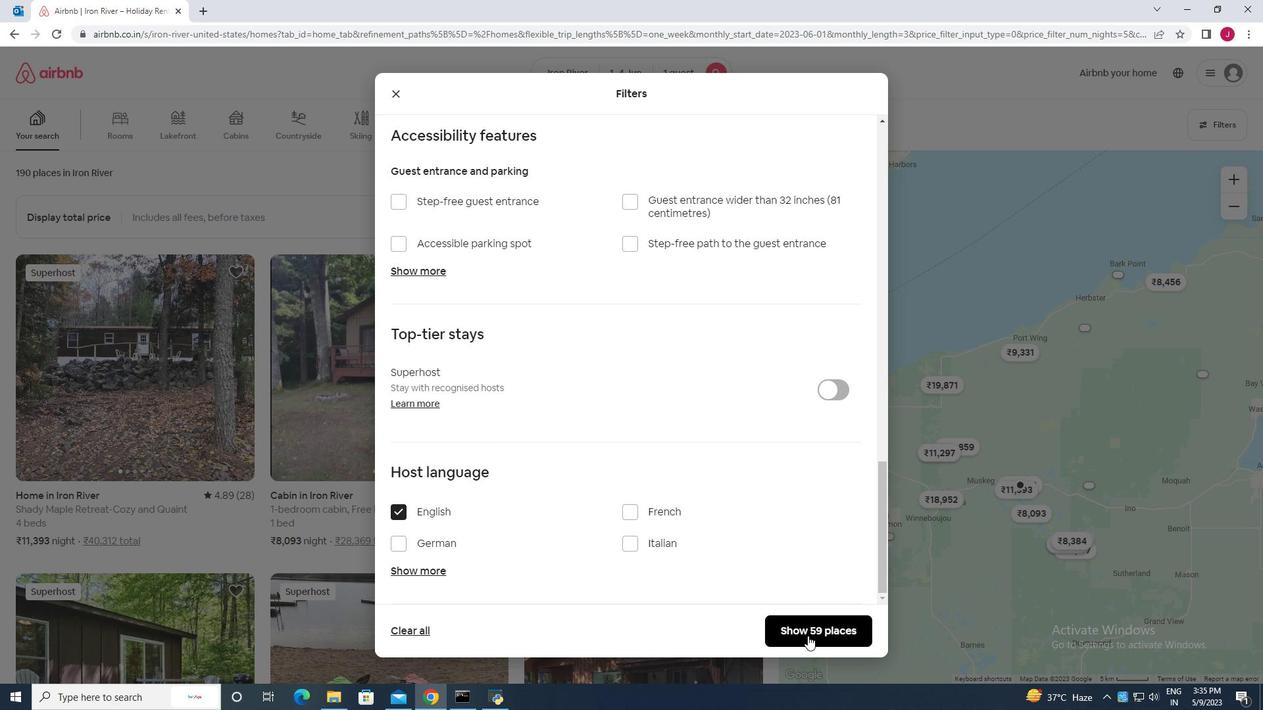 
Action: Mouse moved to (747, 562)
Screenshot: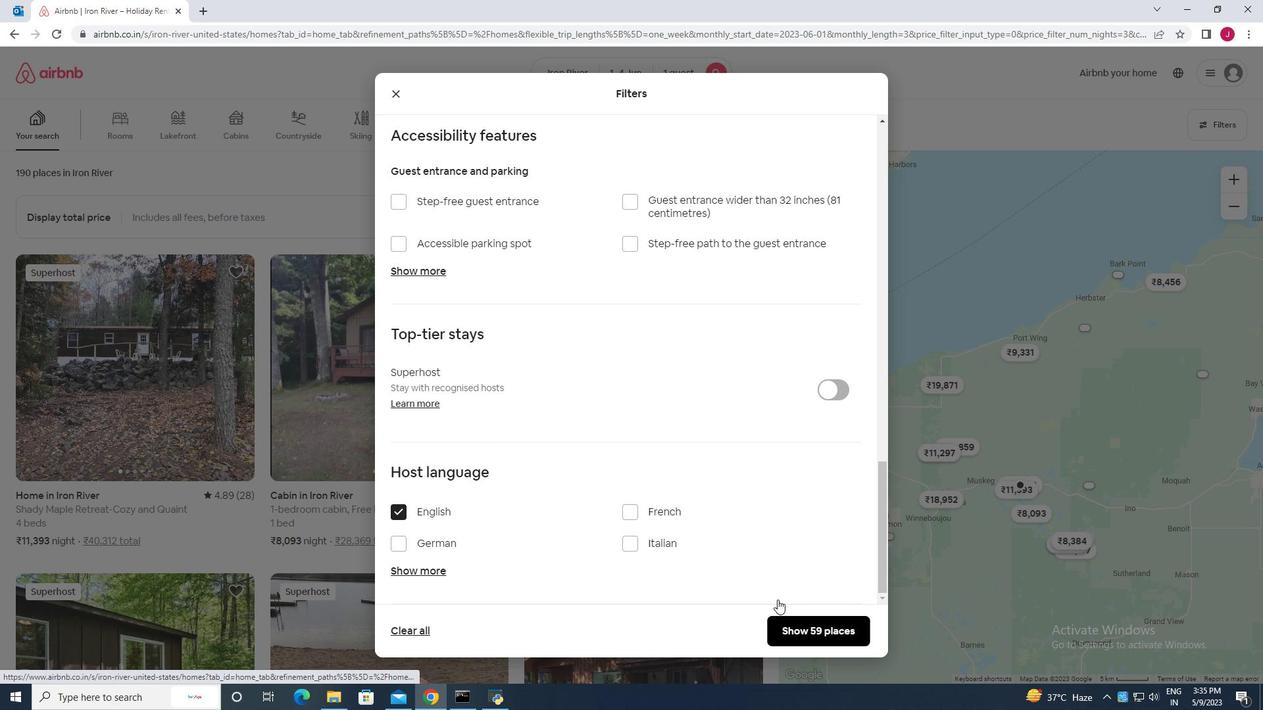 
